 Task: Look for products in the category "Body Wash & Soap" from Attitude only.
Action: Mouse moved to (276, 157)
Screenshot: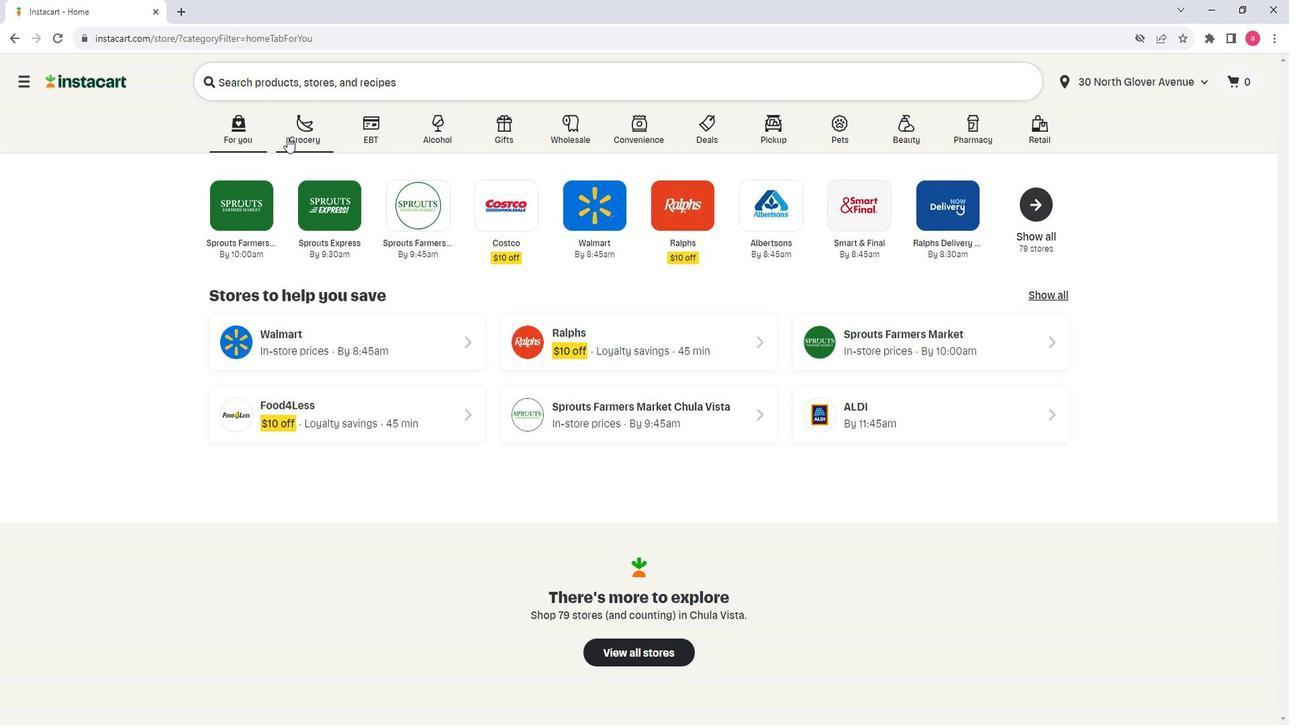 
Action: Mouse pressed left at (276, 157)
Screenshot: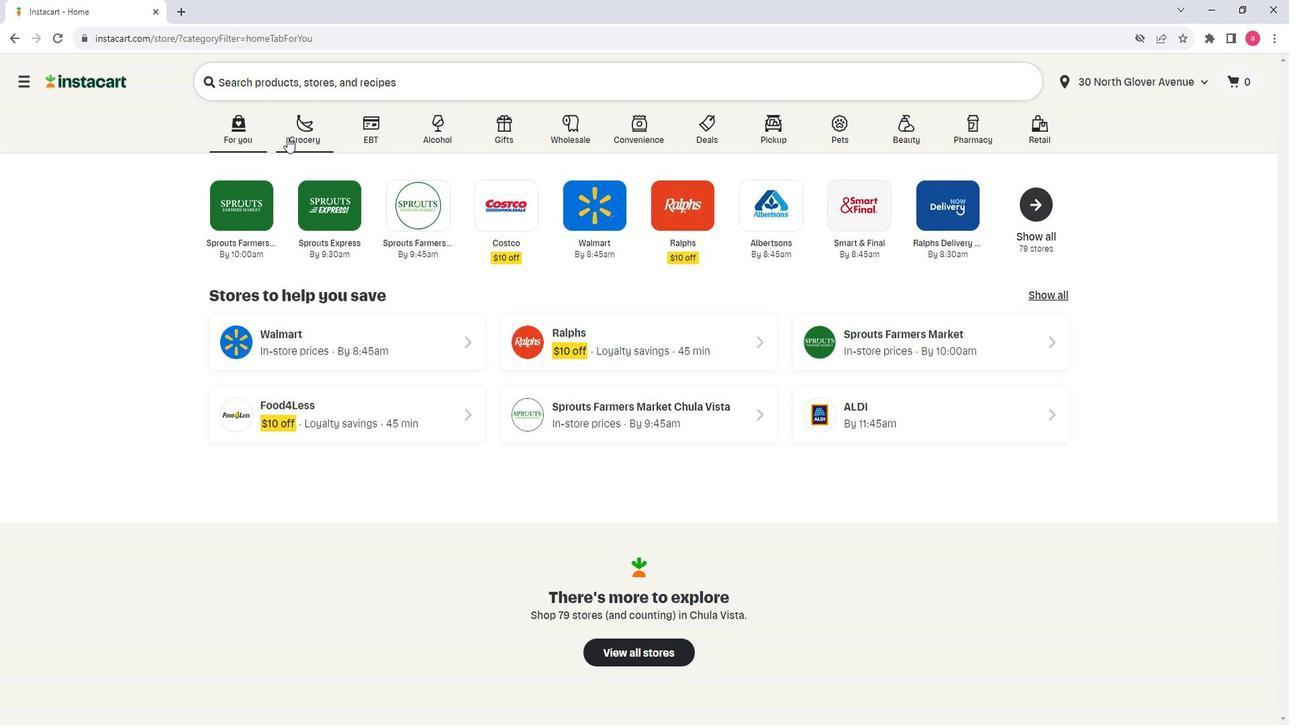 
Action: Mouse moved to (364, 401)
Screenshot: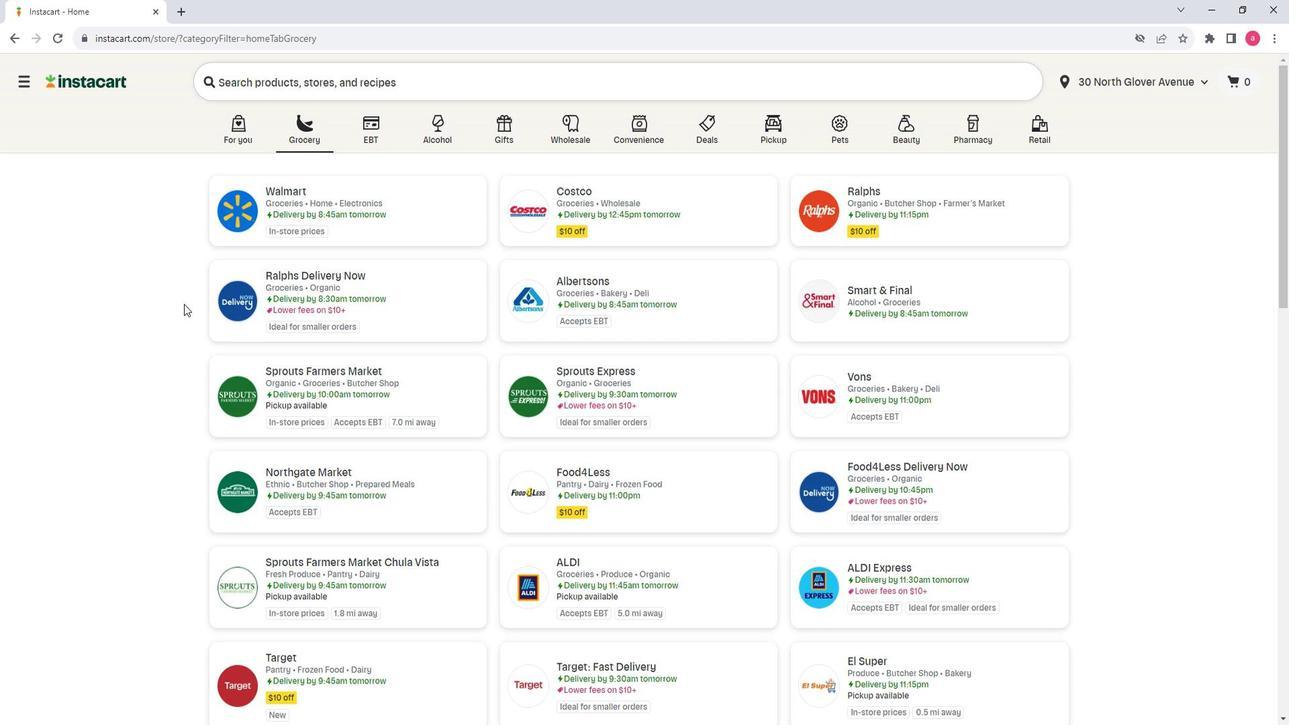 
Action: Mouse pressed left at (364, 401)
Screenshot: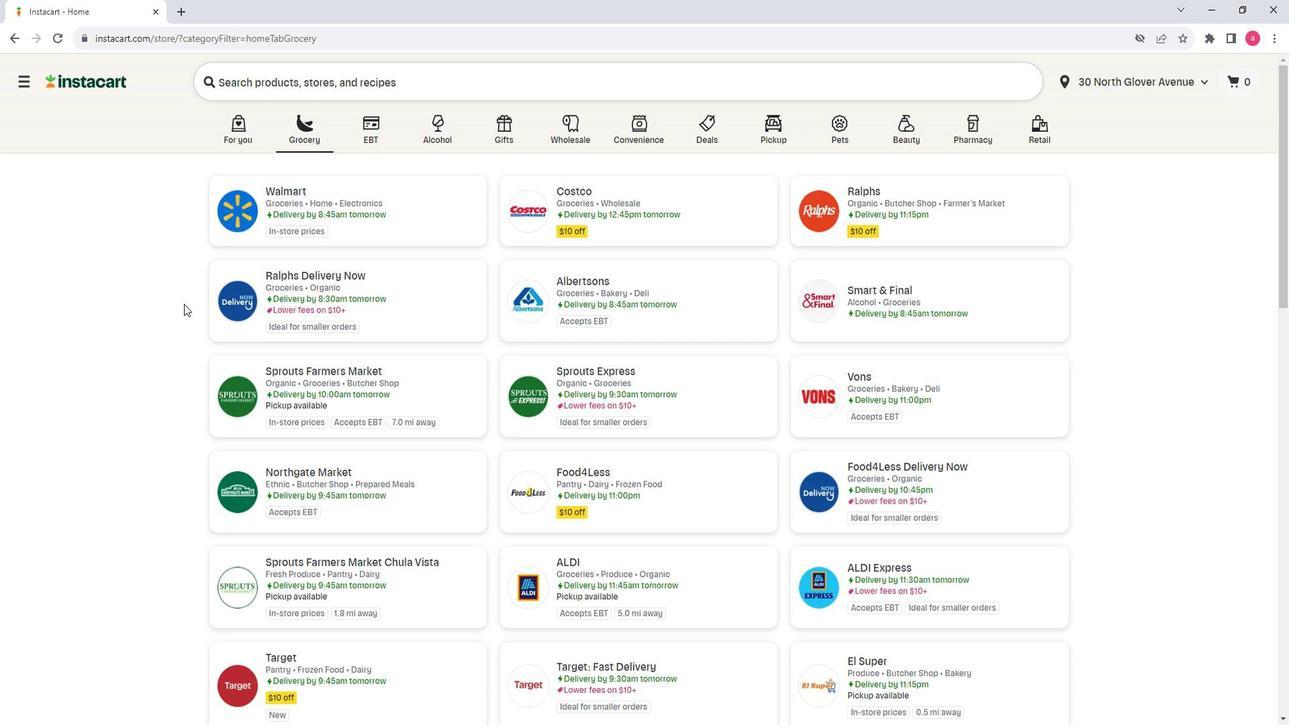 
Action: Mouse moved to (147, 433)
Screenshot: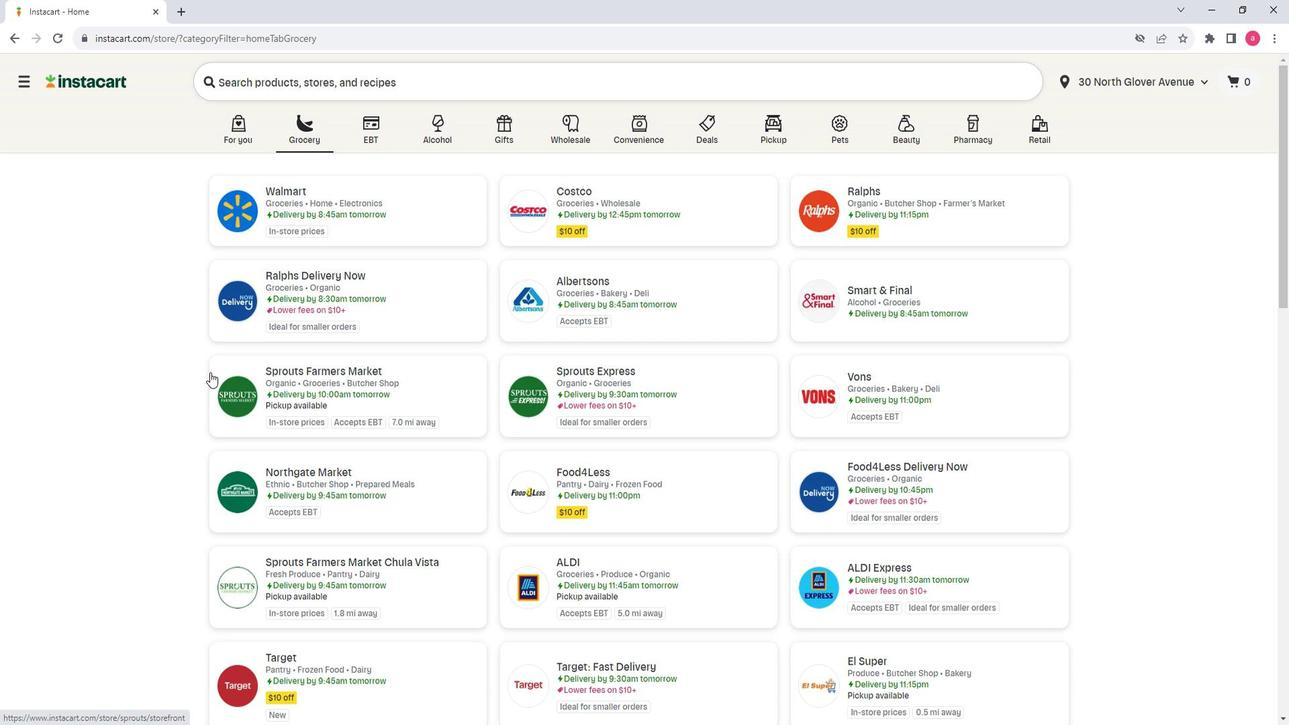 
Action: Mouse scrolled (147, 432) with delta (0, 0)
Screenshot: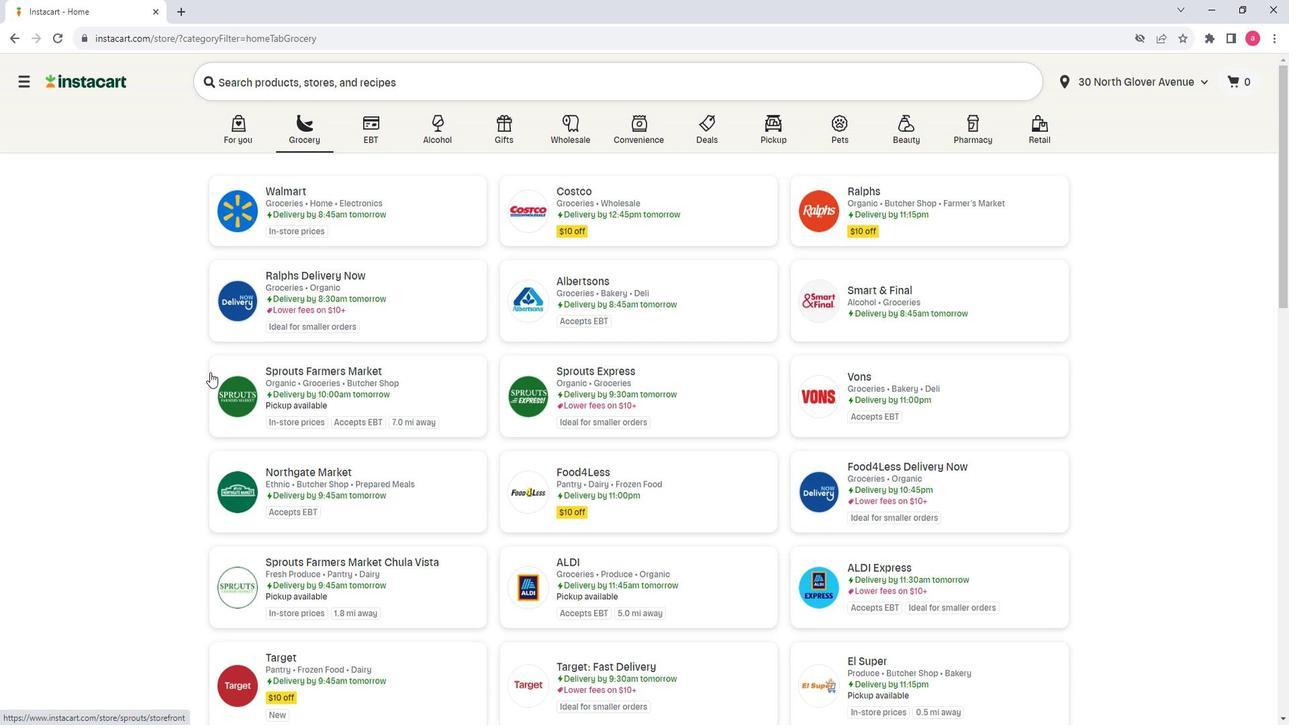 
Action: Mouse moved to (147, 433)
Screenshot: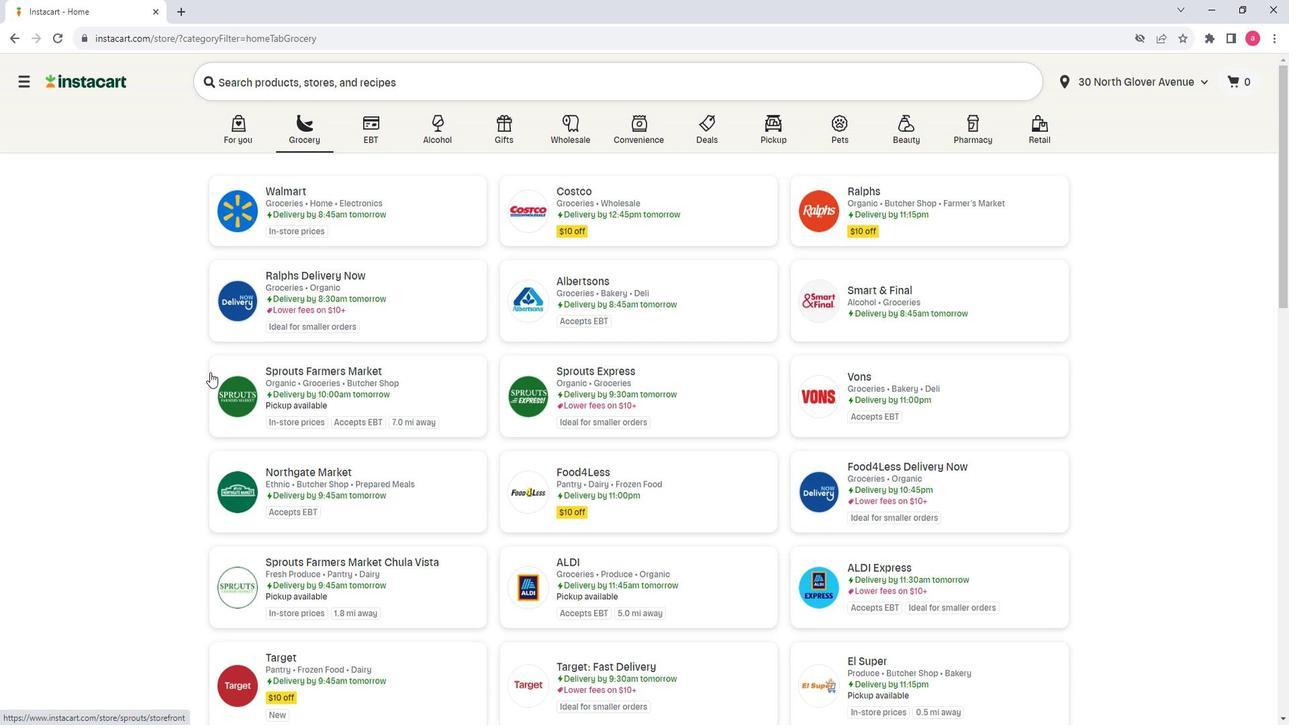 
Action: Mouse scrolled (147, 433) with delta (0, 0)
Screenshot: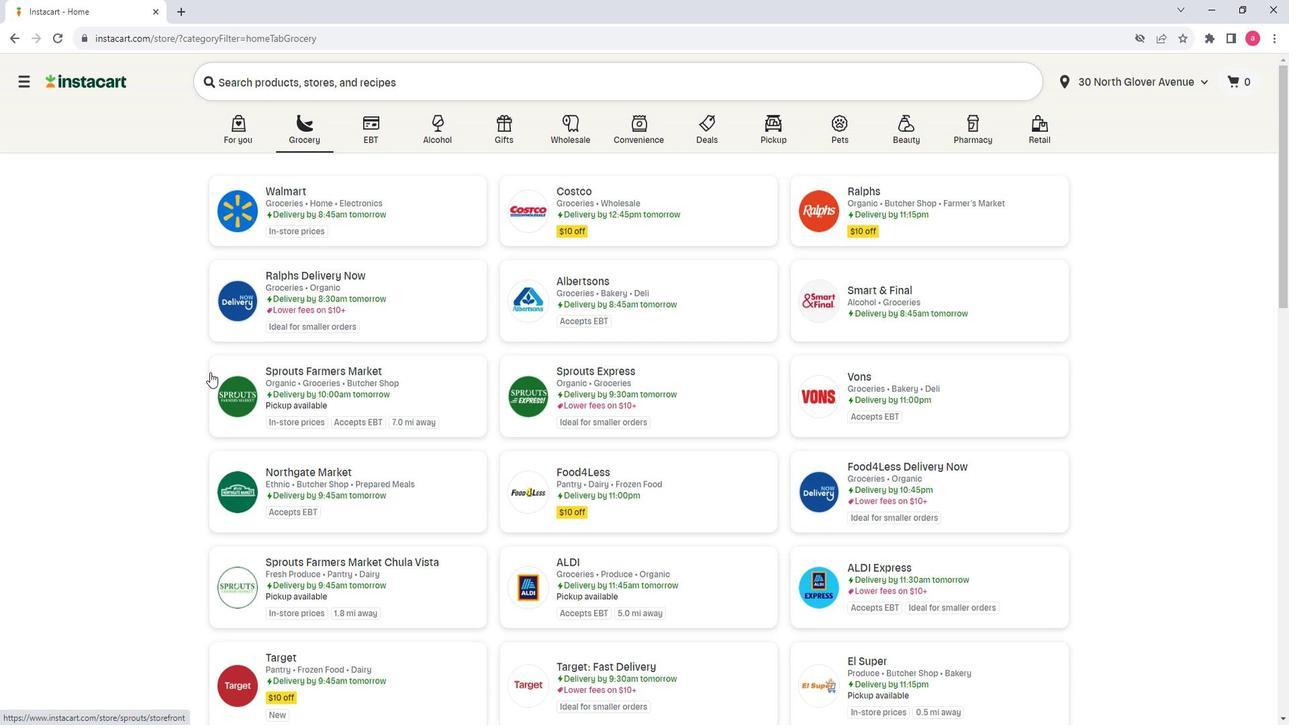 
Action: Mouse moved to (147, 435)
Screenshot: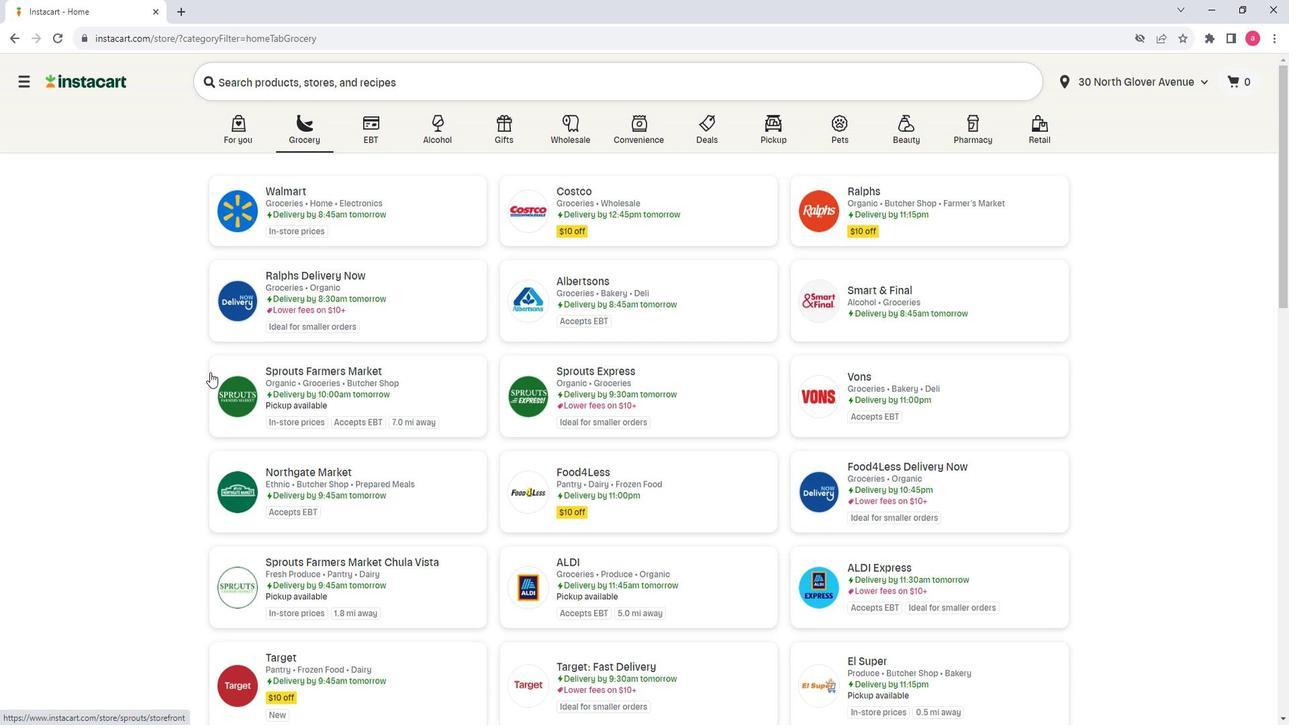 
Action: Mouse scrolled (147, 434) with delta (0, 0)
Screenshot: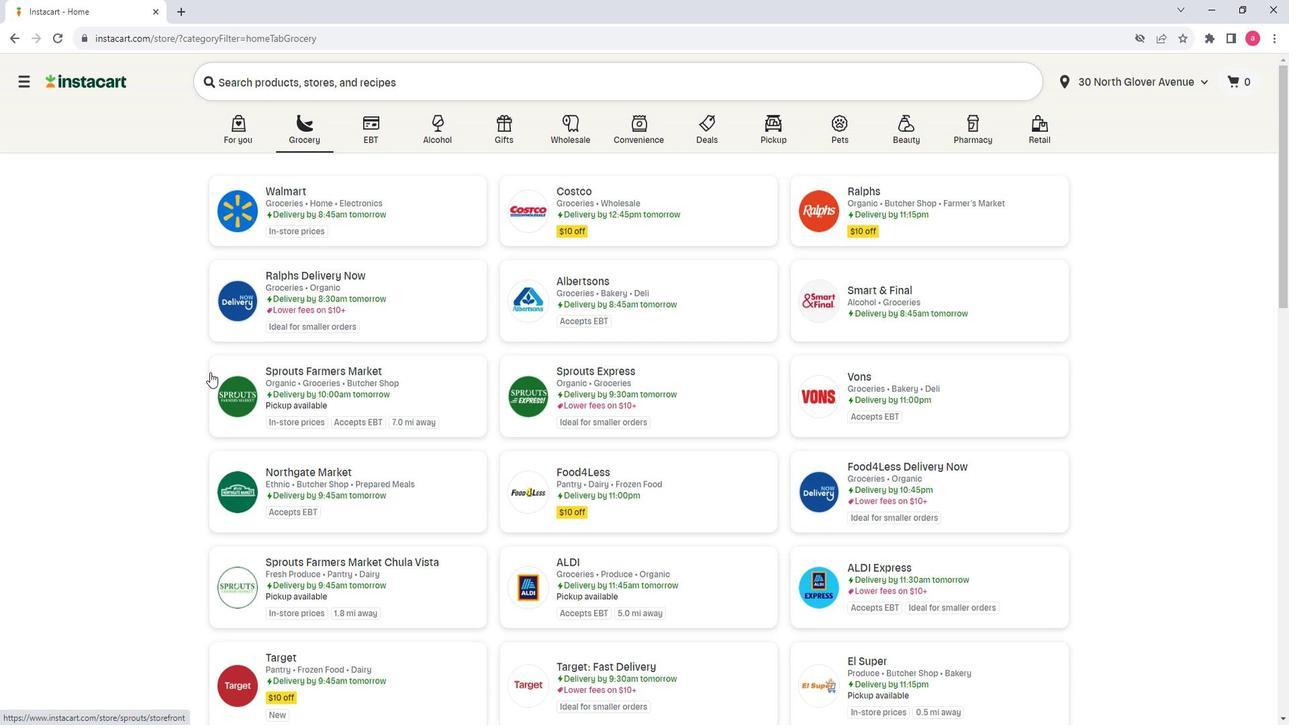 
Action: Mouse moved to (147, 435)
Screenshot: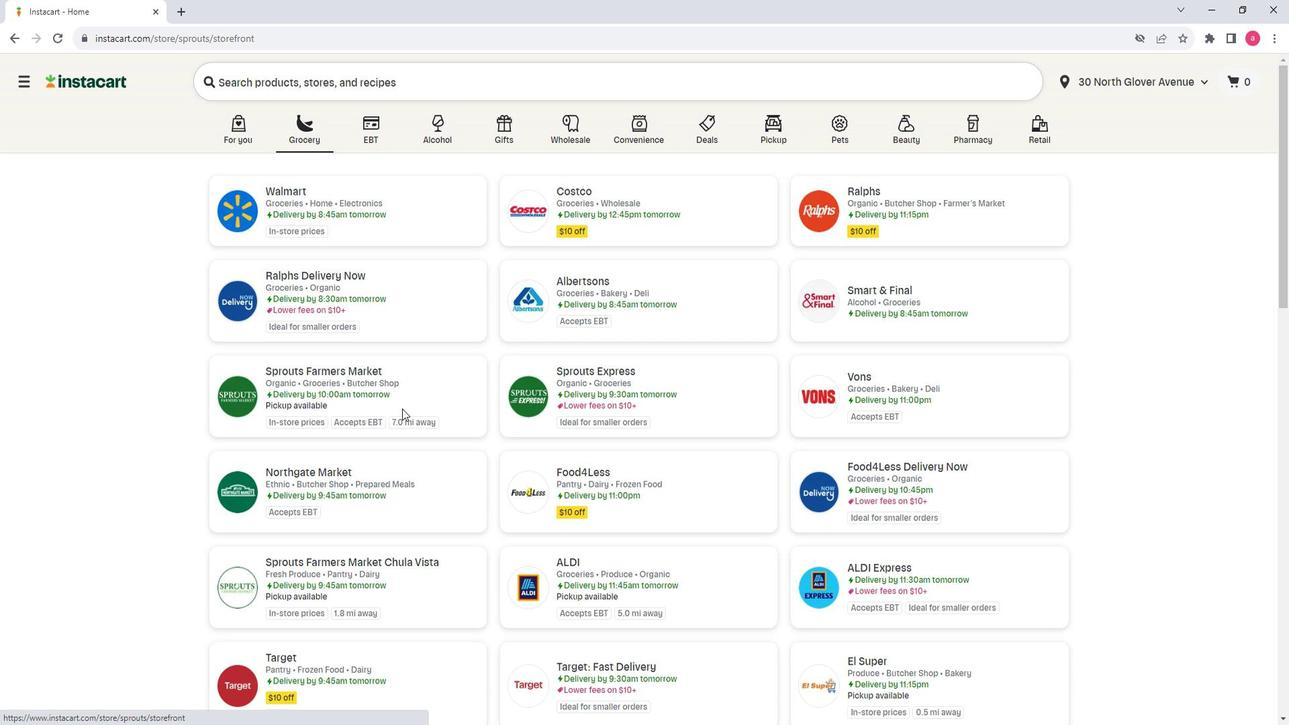 
Action: Mouse scrolled (147, 434) with delta (0, 0)
Screenshot: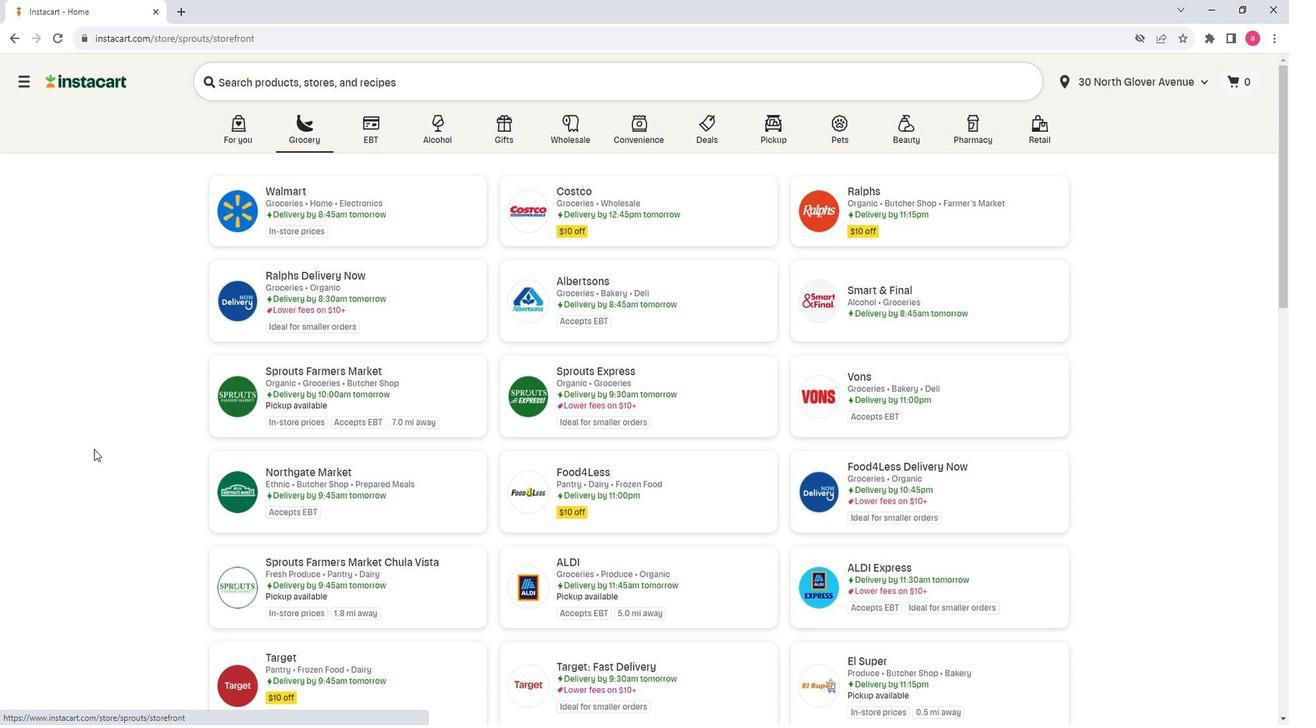 
Action: Mouse moved to (121, 507)
Screenshot: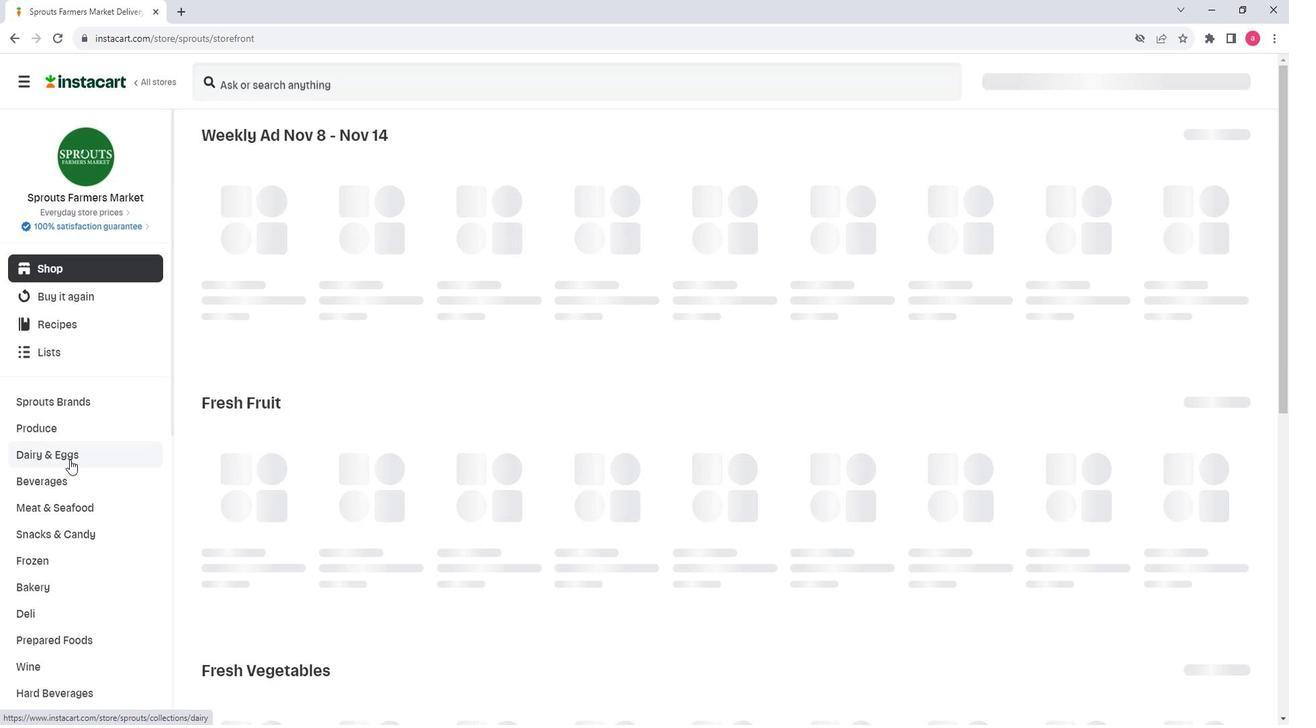 
Action: Mouse scrolled (121, 507) with delta (0, 0)
Screenshot: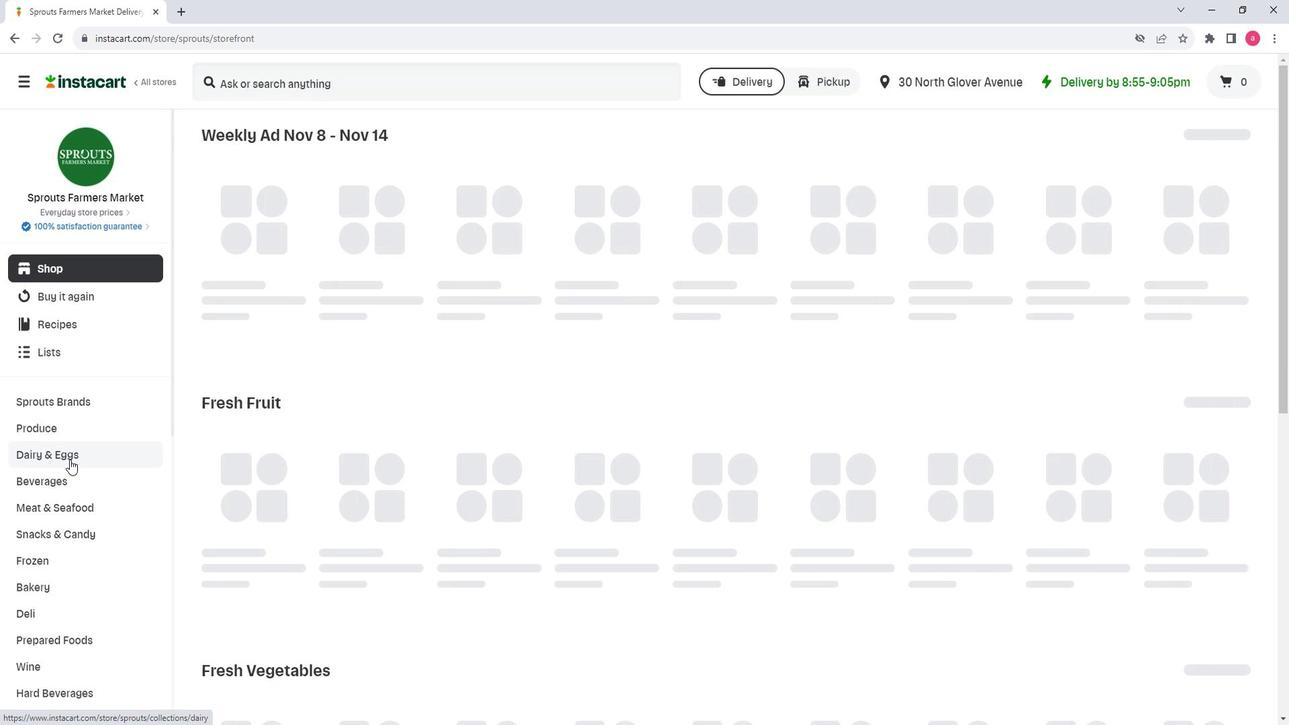 
Action: Mouse moved to (269, 155)
Screenshot: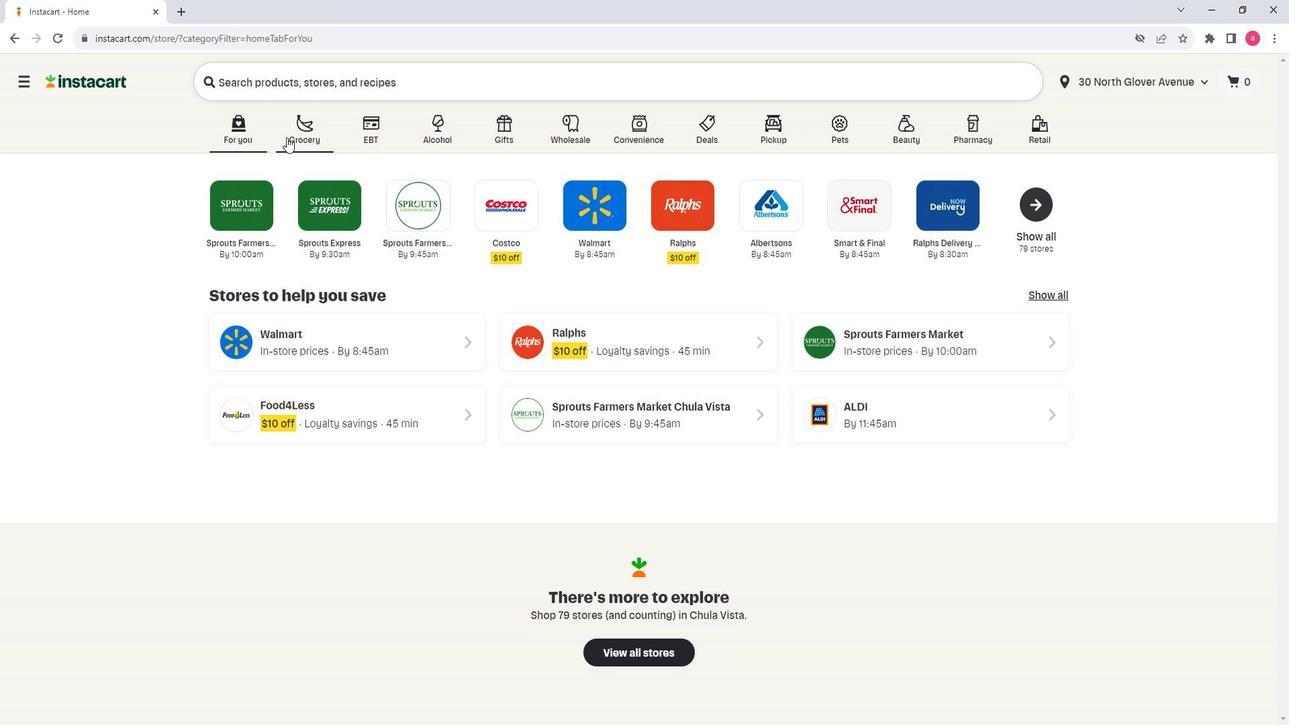 
Action: Mouse pressed left at (269, 155)
Screenshot: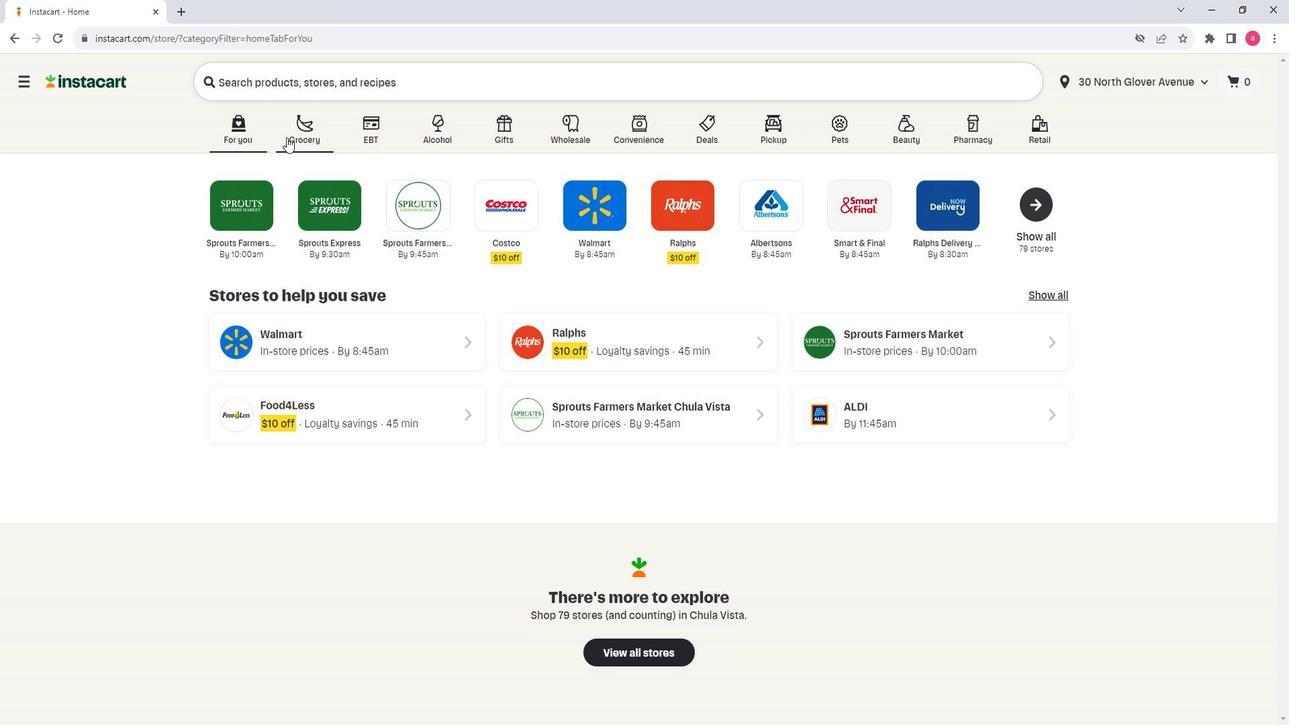 
Action: Mouse moved to (364, 414)
Screenshot: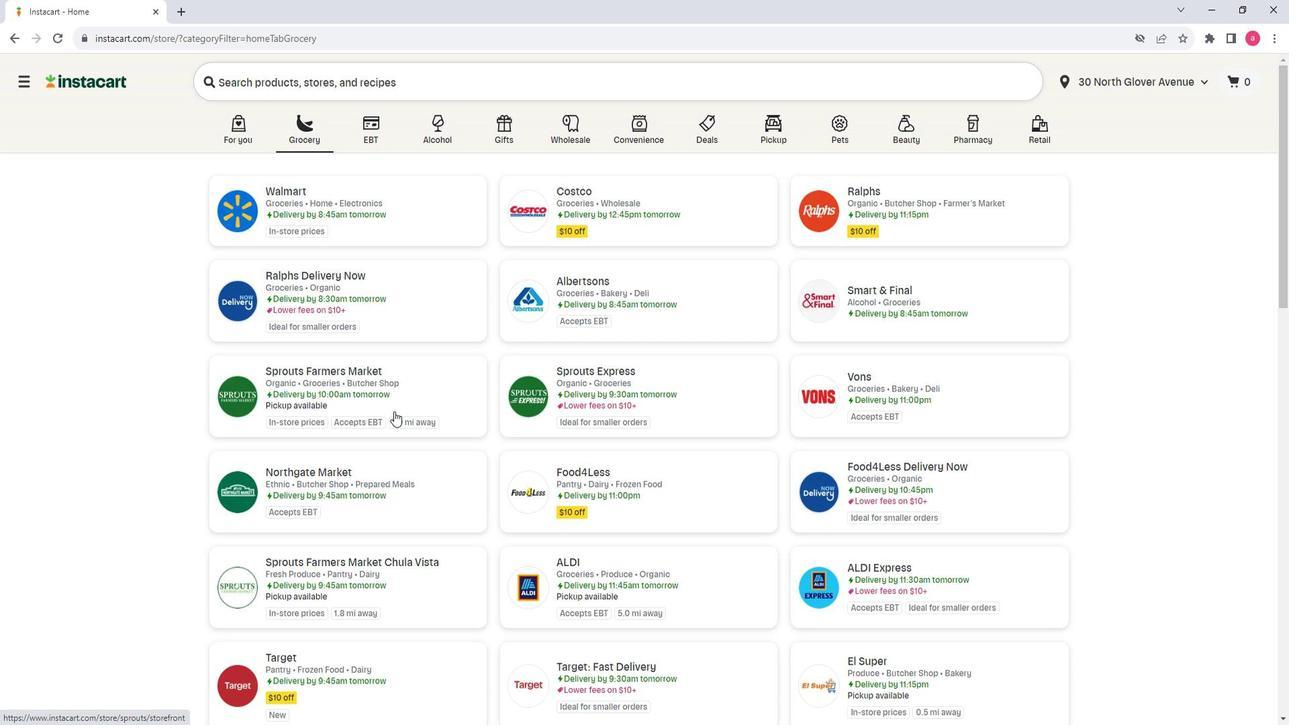 
Action: Mouse pressed left at (364, 414)
Screenshot: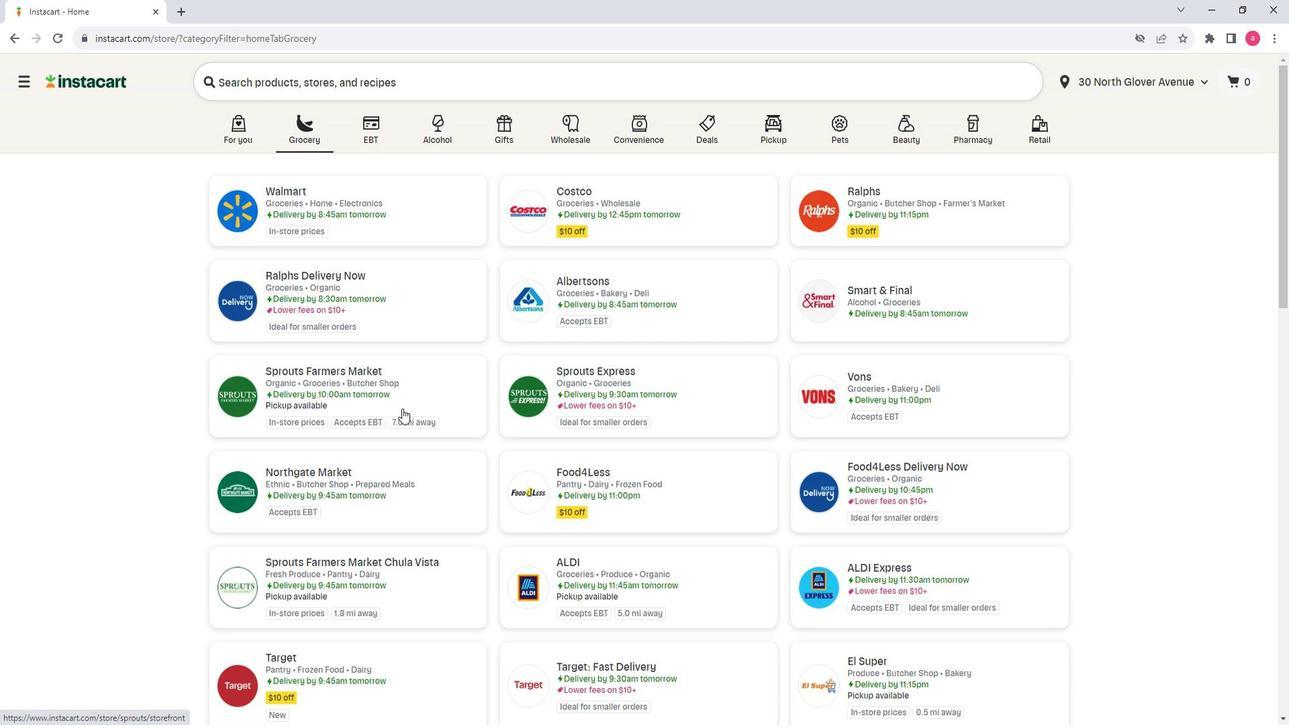 
Action: Mouse moved to (124, 546)
Screenshot: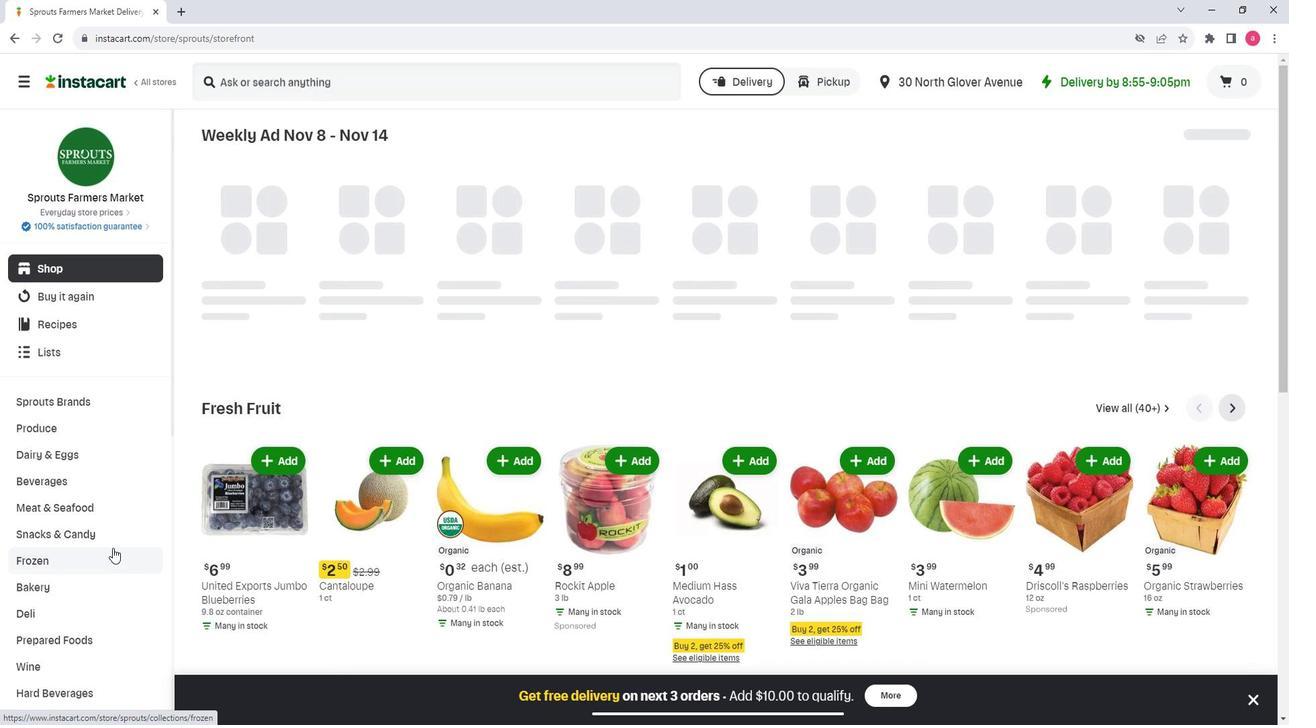 
Action: Mouse scrolled (124, 546) with delta (0, 0)
Screenshot: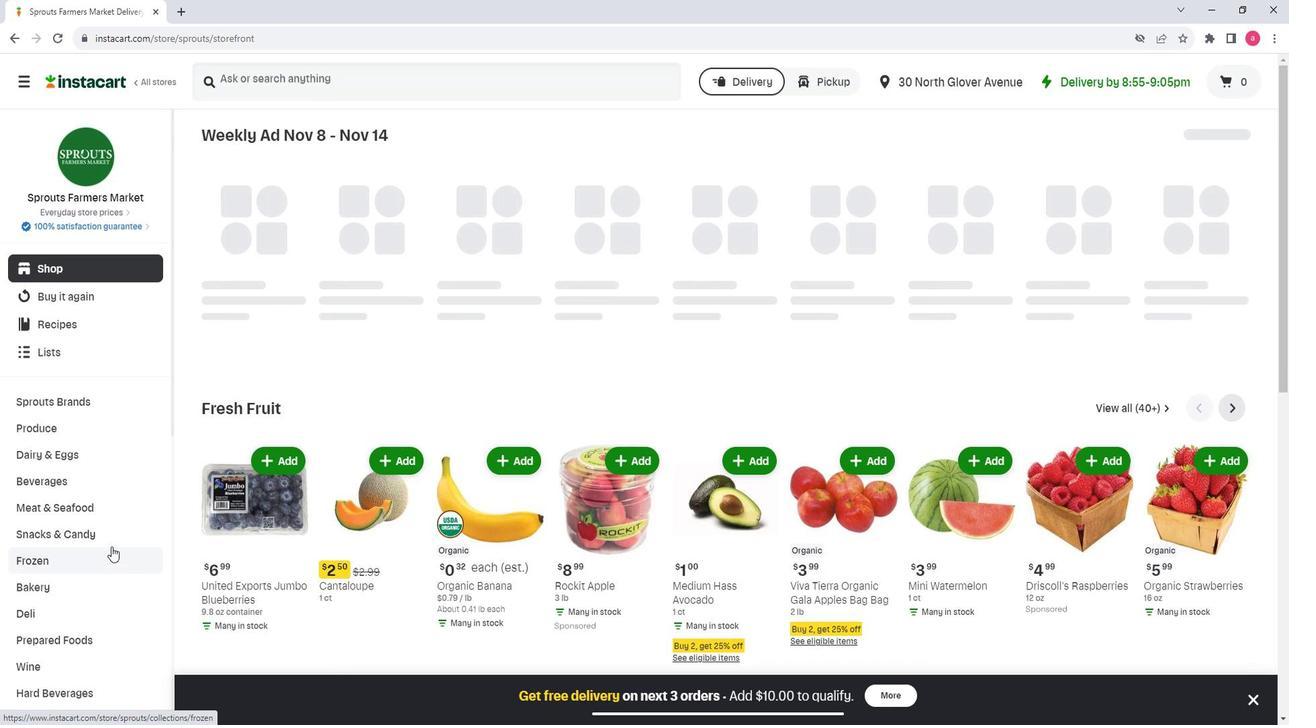 
Action: Mouse scrolled (124, 546) with delta (0, 0)
Screenshot: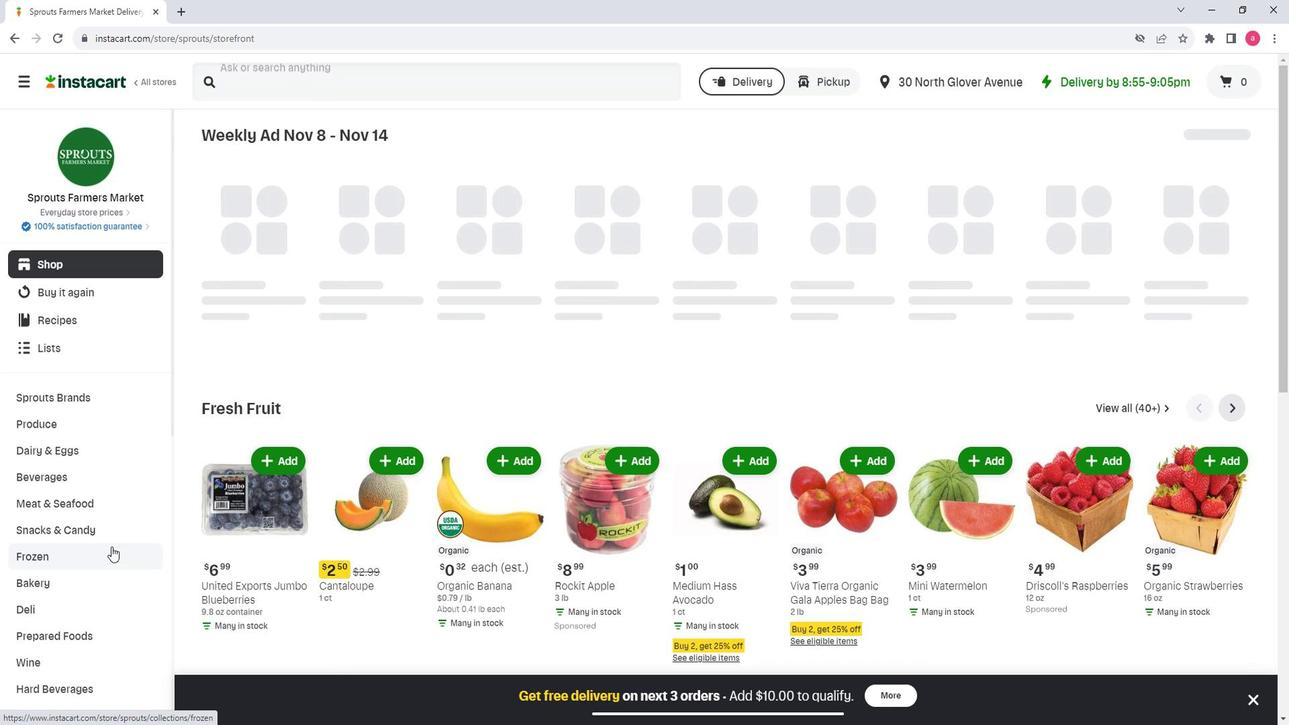 
Action: Mouse scrolled (124, 546) with delta (0, 0)
Screenshot: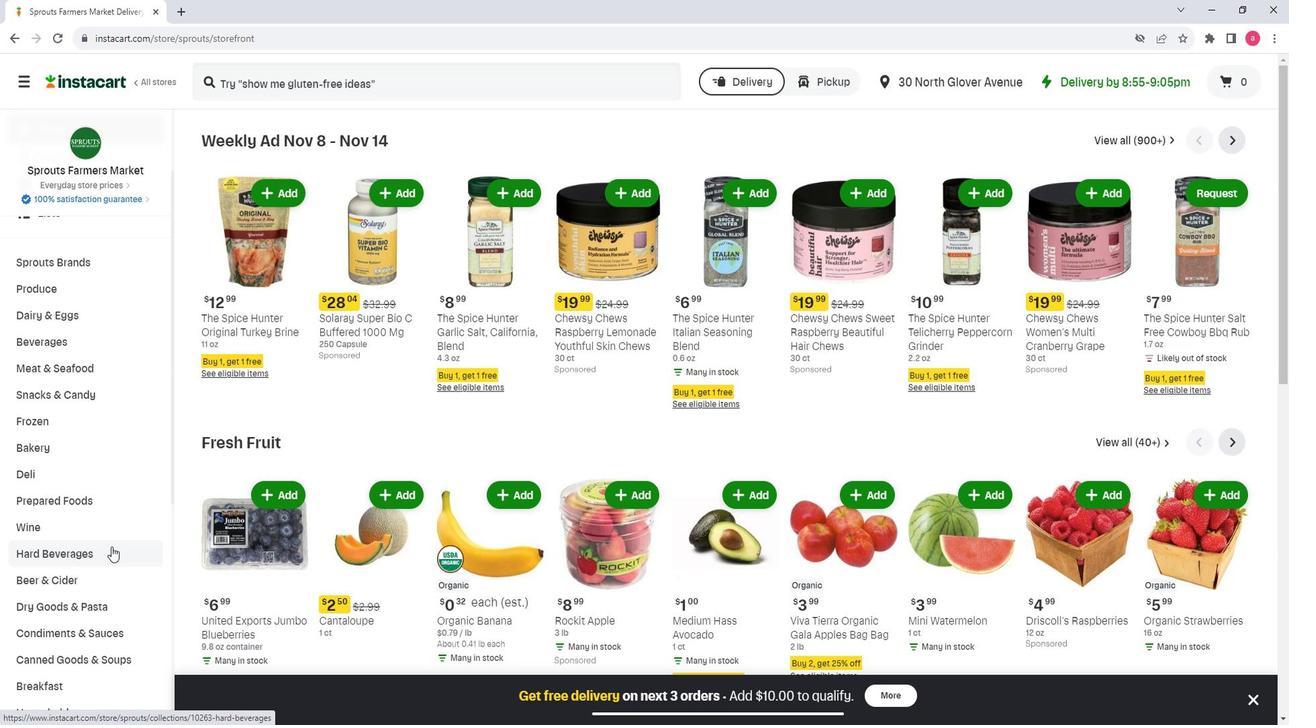 
Action: Mouse scrolled (124, 546) with delta (0, 0)
Screenshot: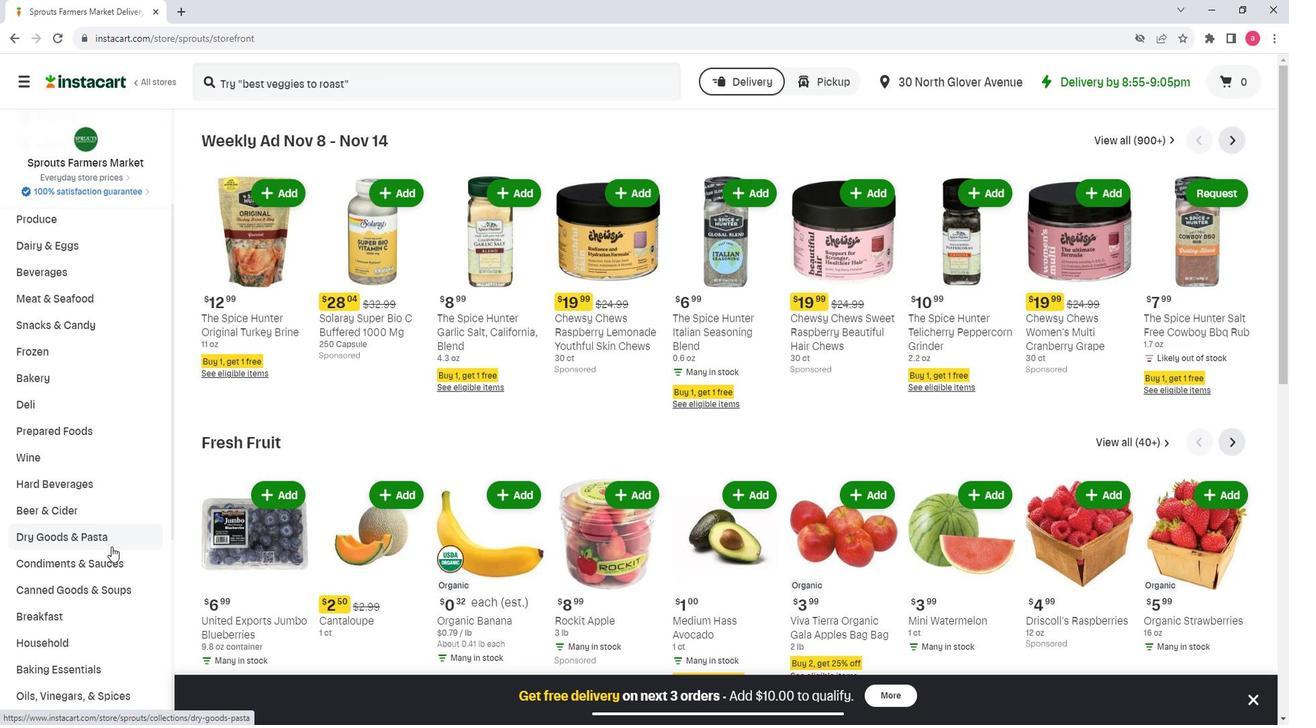 
Action: Mouse moved to (105, 593)
Screenshot: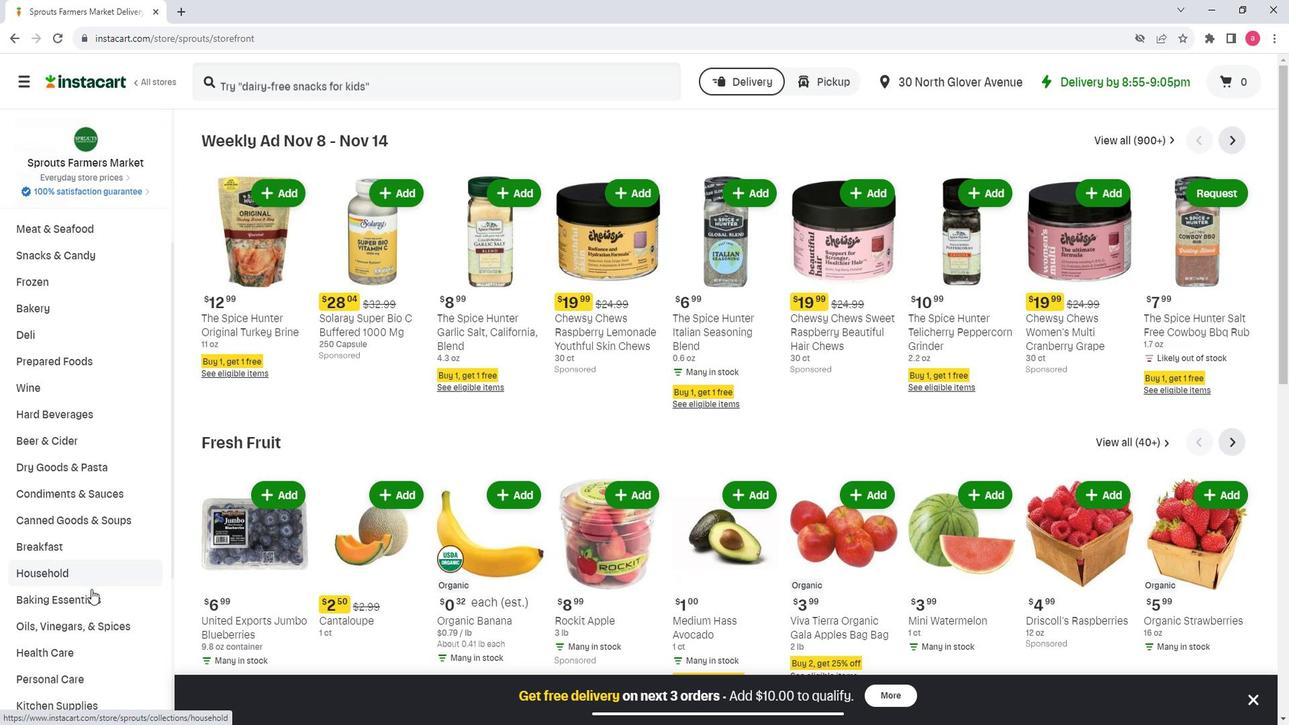 
Action: Mouse scrolled (105, 592) with delta (0, 0)
Screenshot: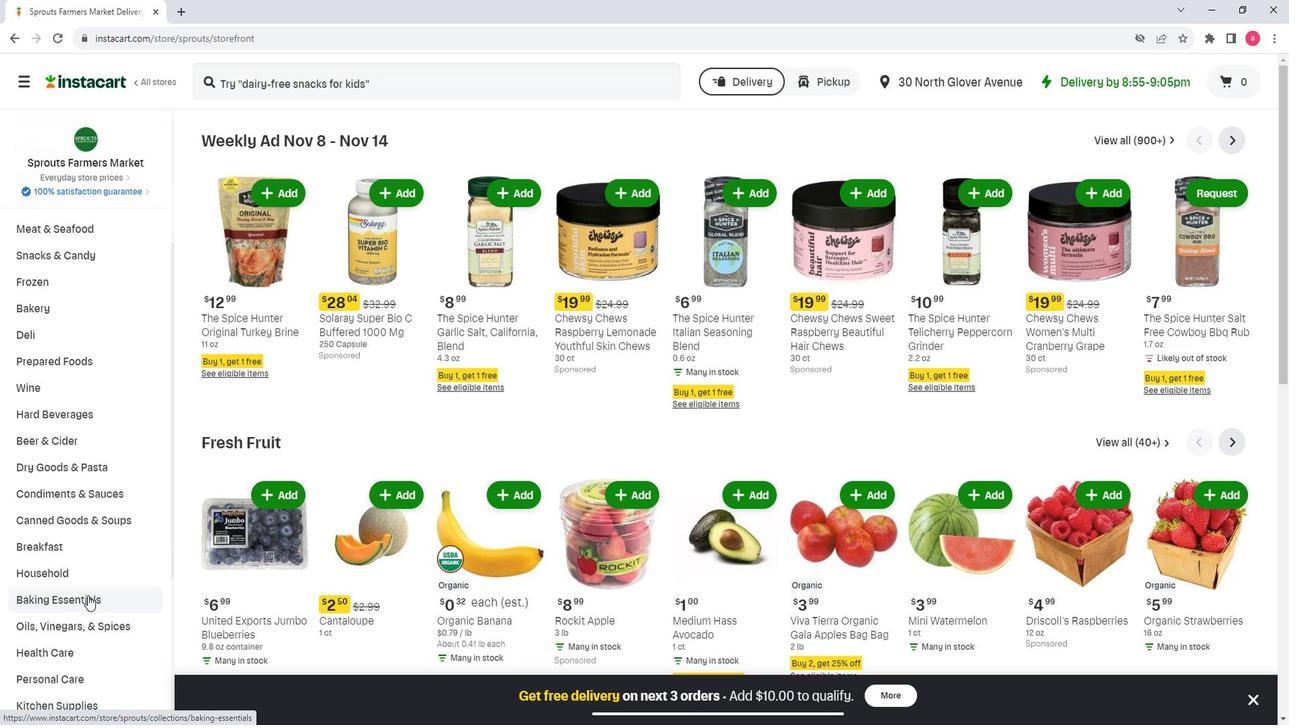
Action: Mouse moved to (114, 605)
Screenshot: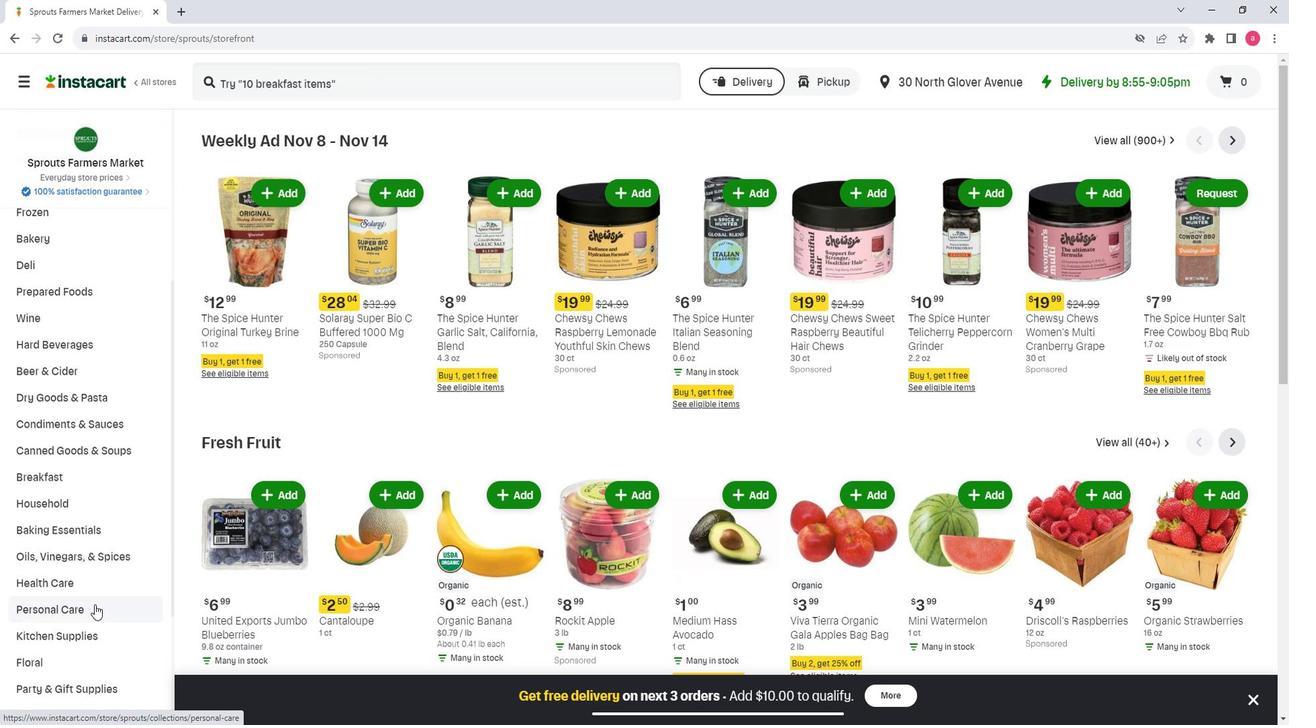 
Action: Mouse pressed left at (114, 605)
Screenshot: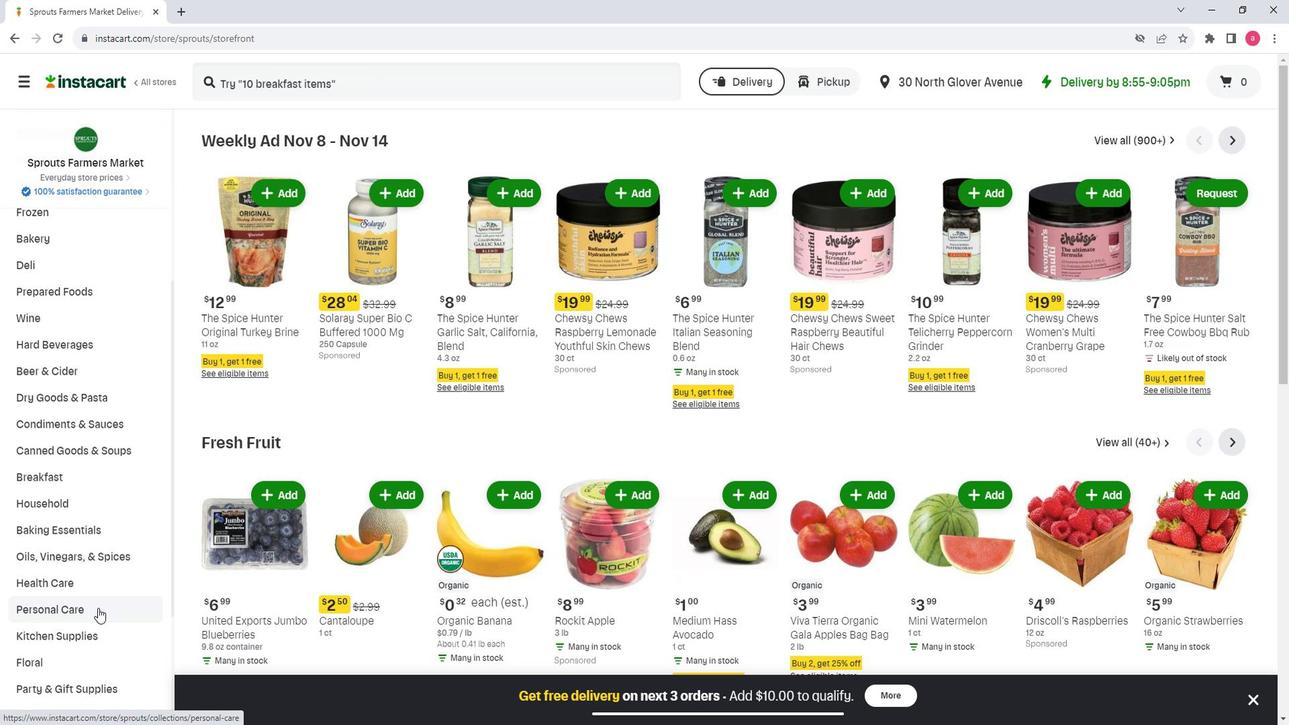 
Action: Mouse moved to (287, 196)
Screenshot: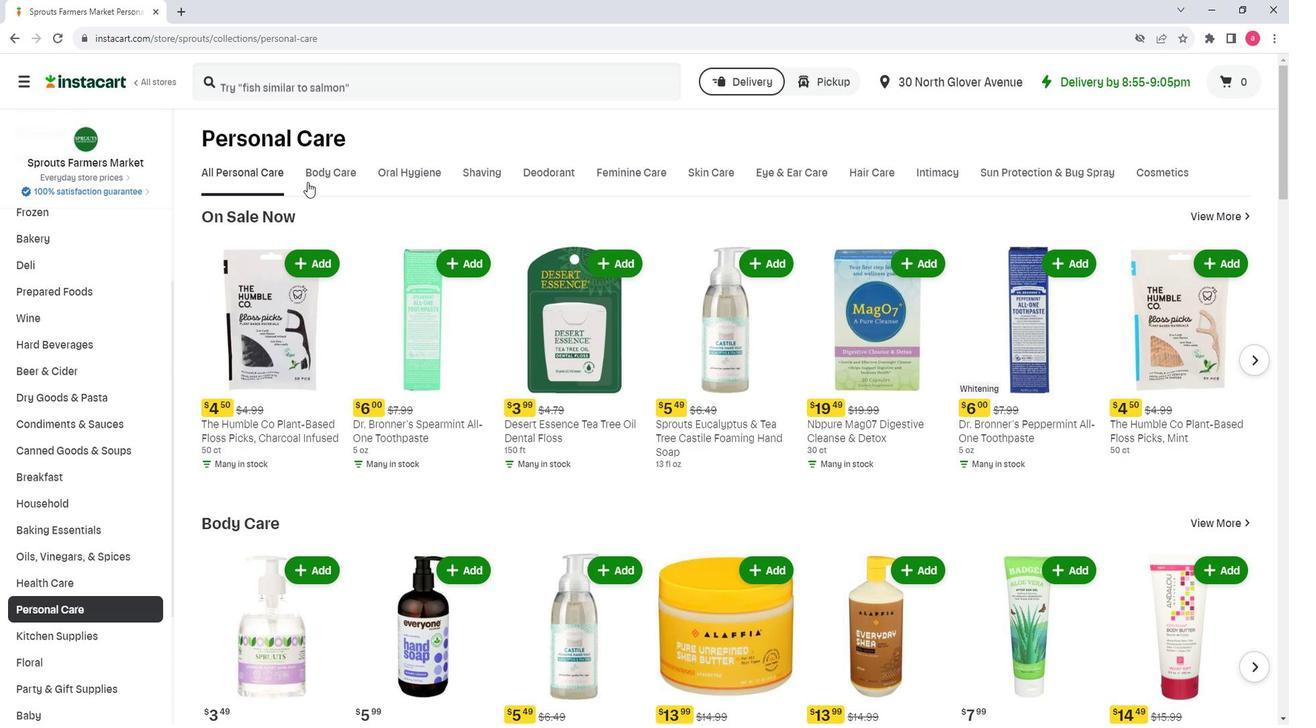 
Action: Mouse pressed left at (287, 196)
Screenshot: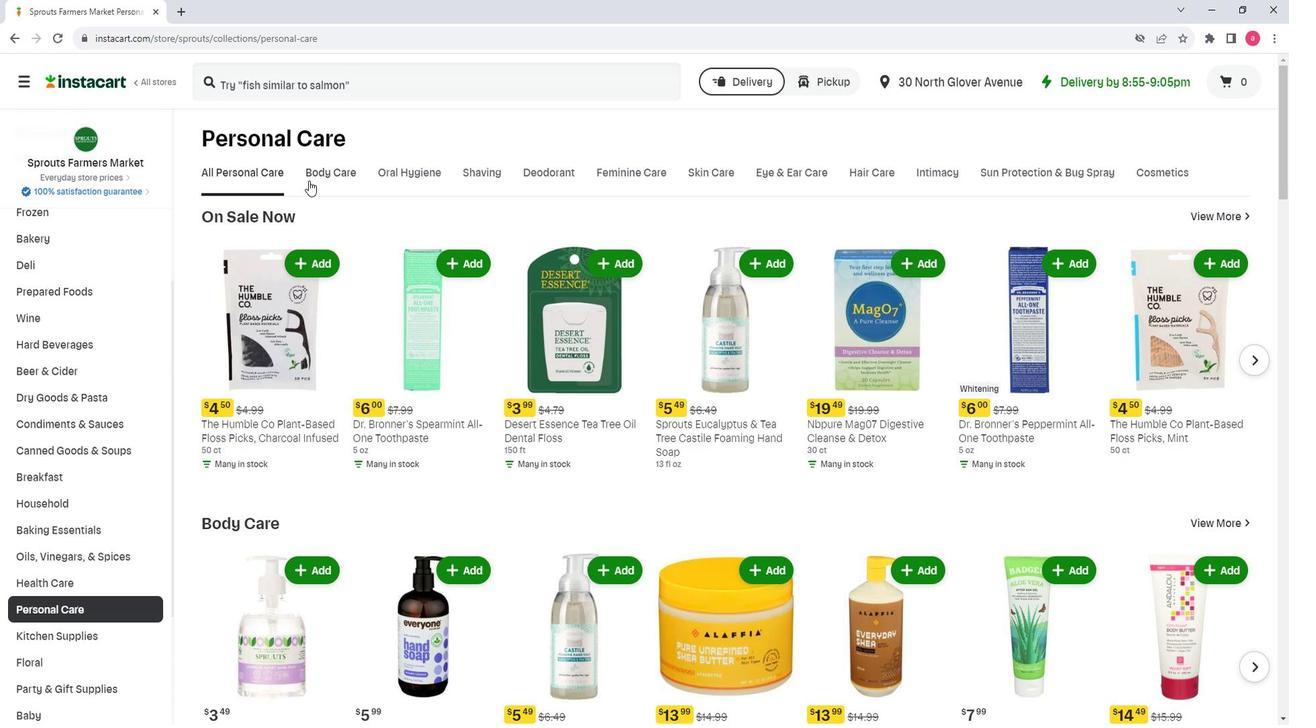 
Action: Mouse moved to (292, 251)
Screenshot: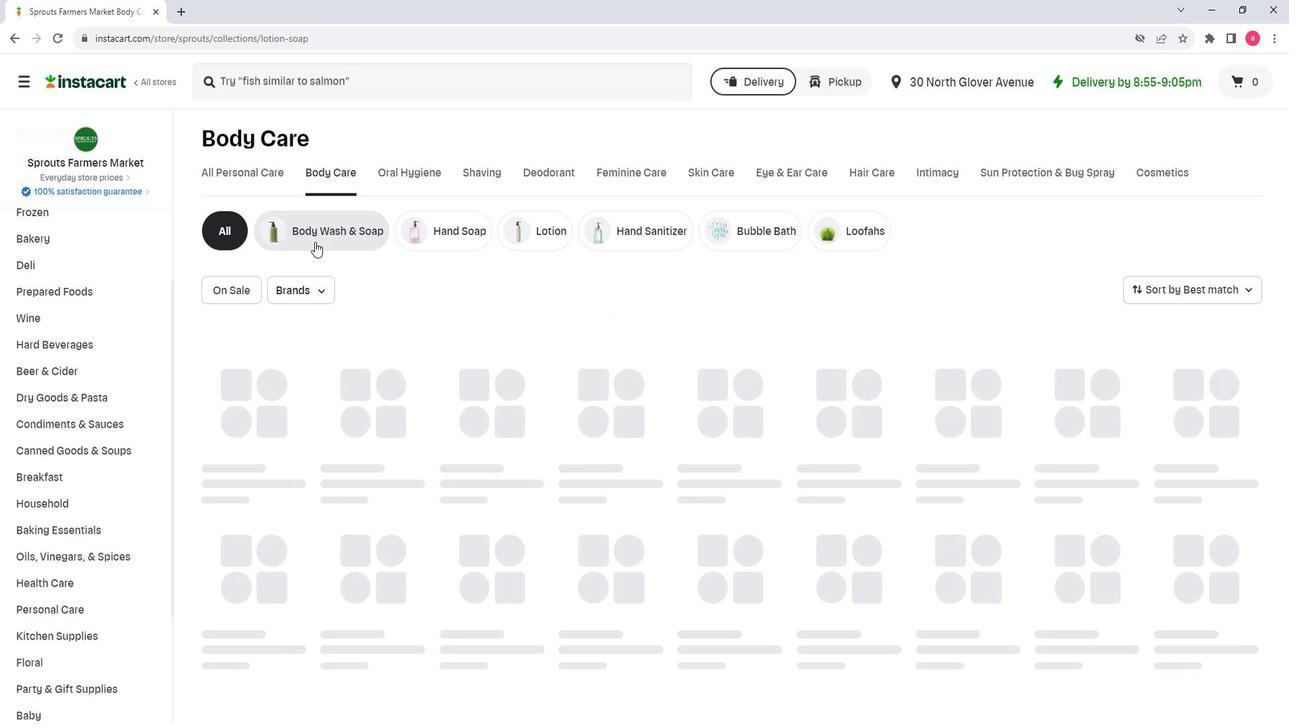 
Action: Mouse pressed left at (292, 251)
Screenshot: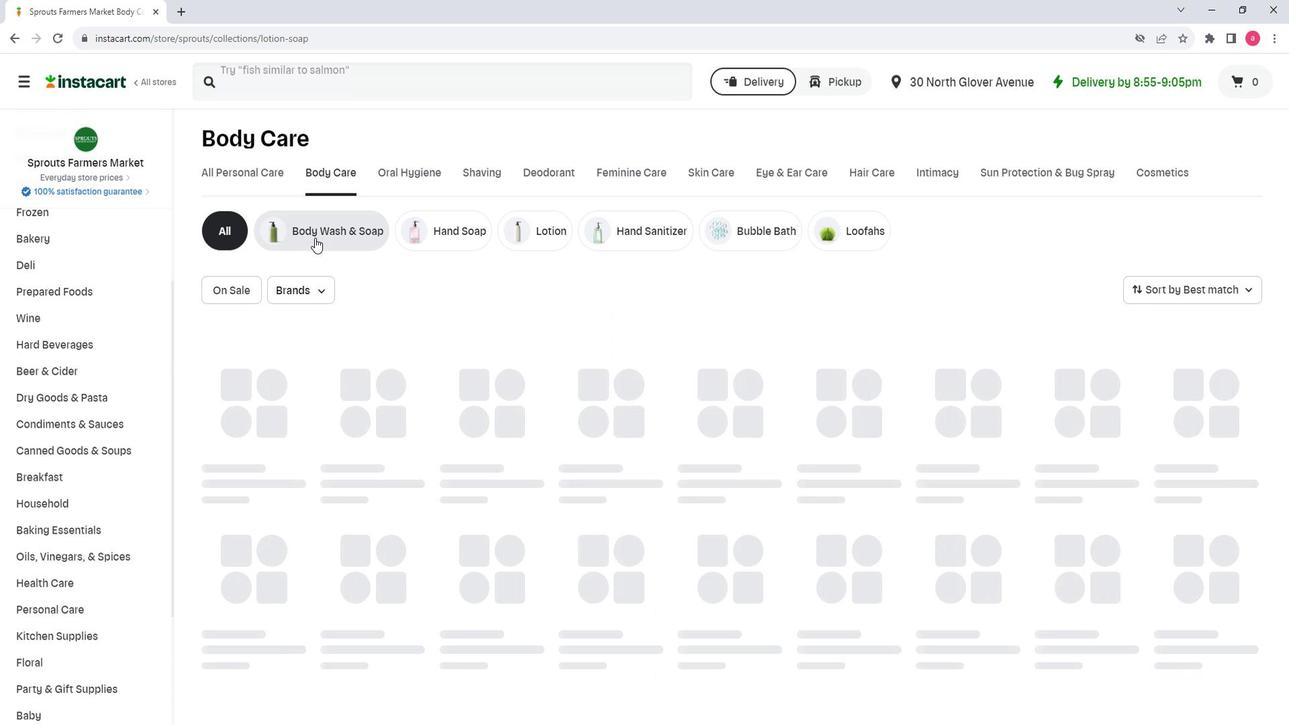 
Action: Mouse moved to (294, 309)
Screenshot: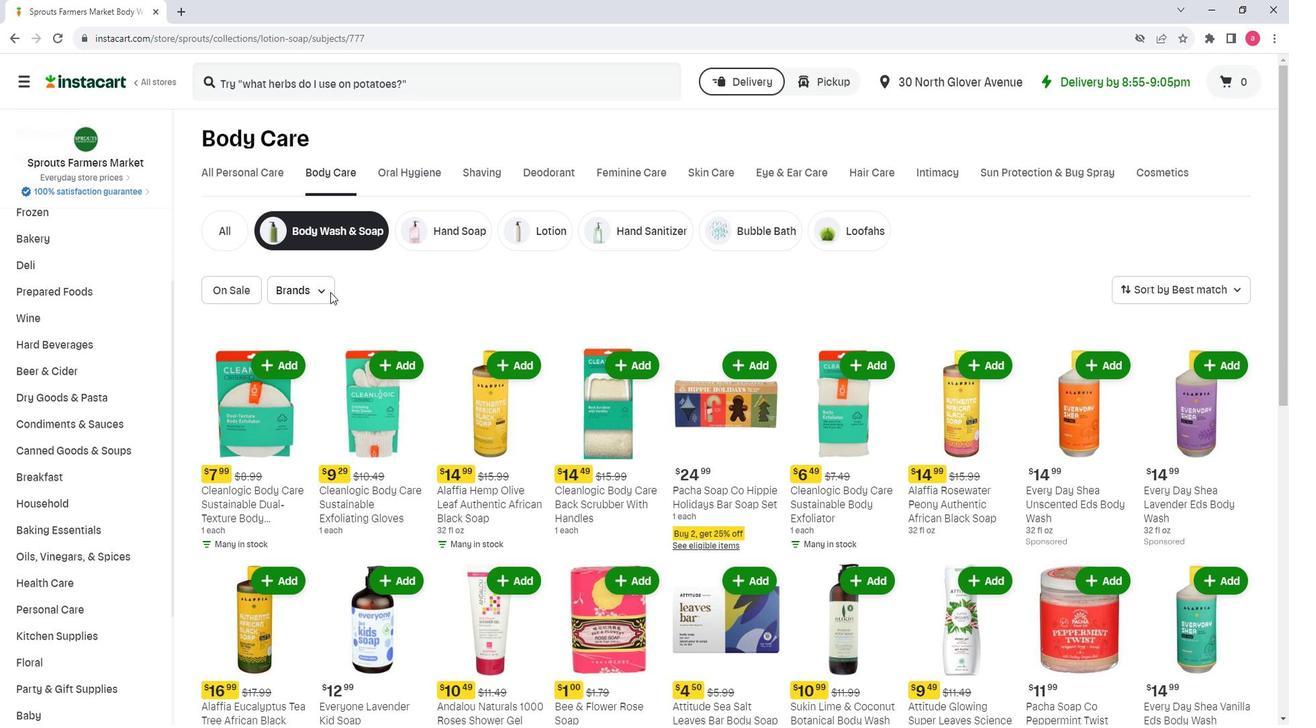 
Action: Mouse pressed left at (294, 309)
Screenshot: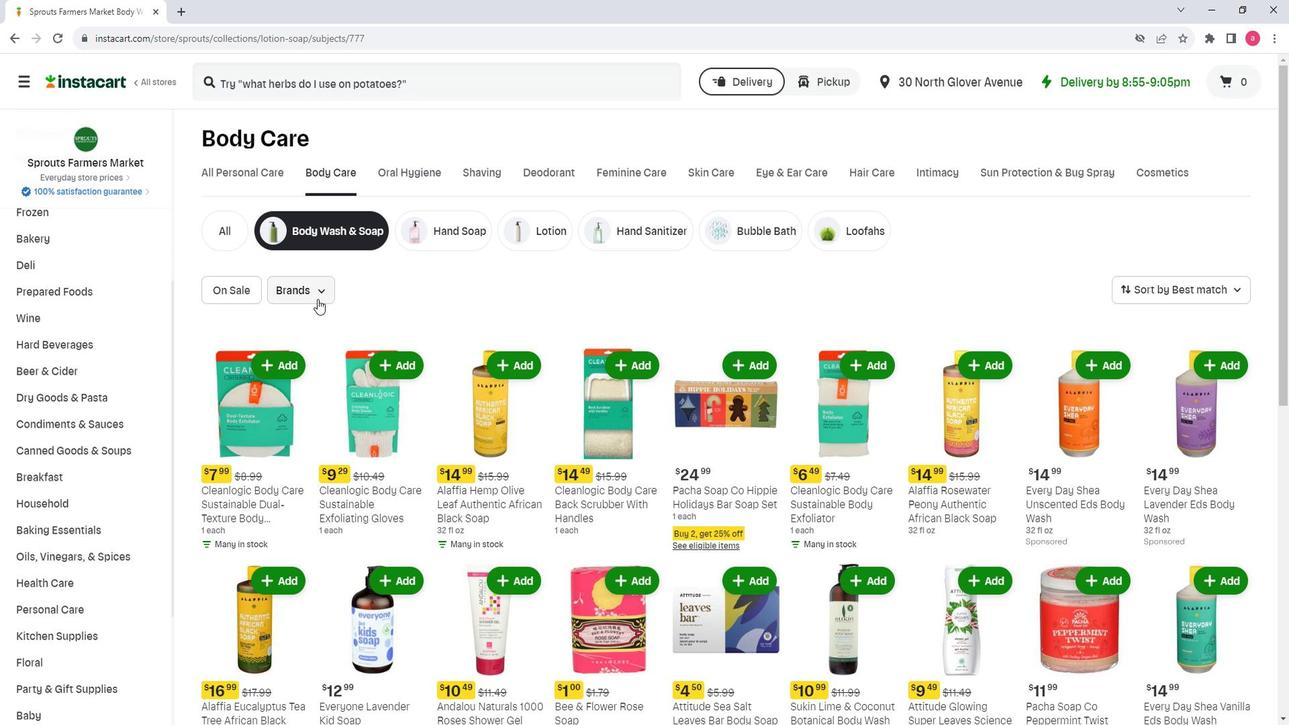 
Action: Mouse moved to (325, 442)
Screenshot: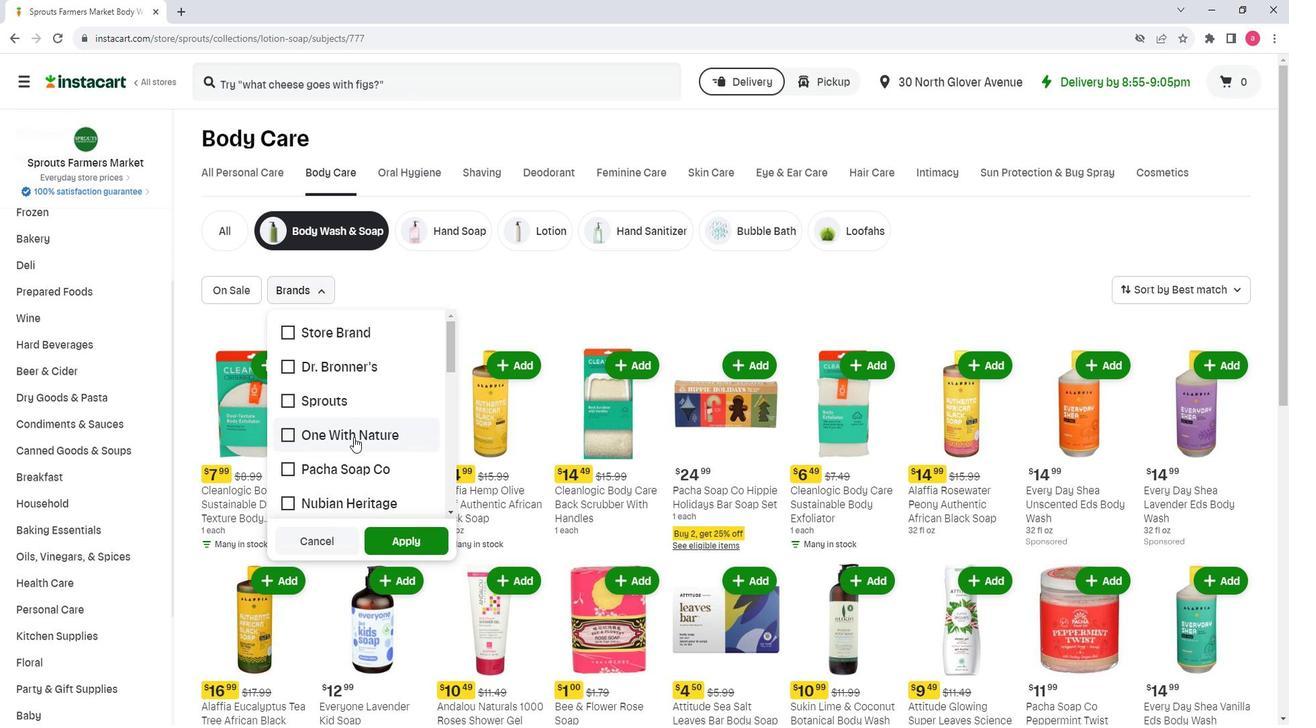 
Action: Mouse scrolled (325, 441) with delta (0, 0)
Screenshot: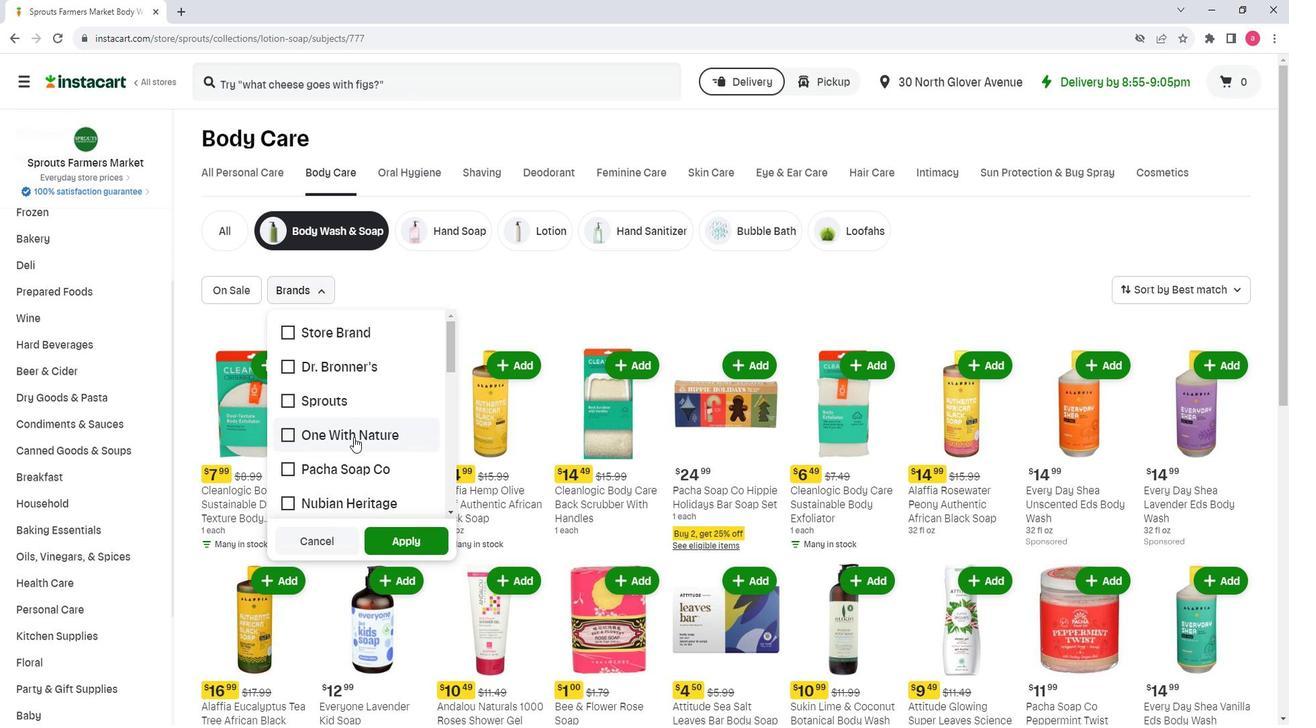 
Action: Mouse scrolled (325, 441) with delta (0, 0)
Screenshot: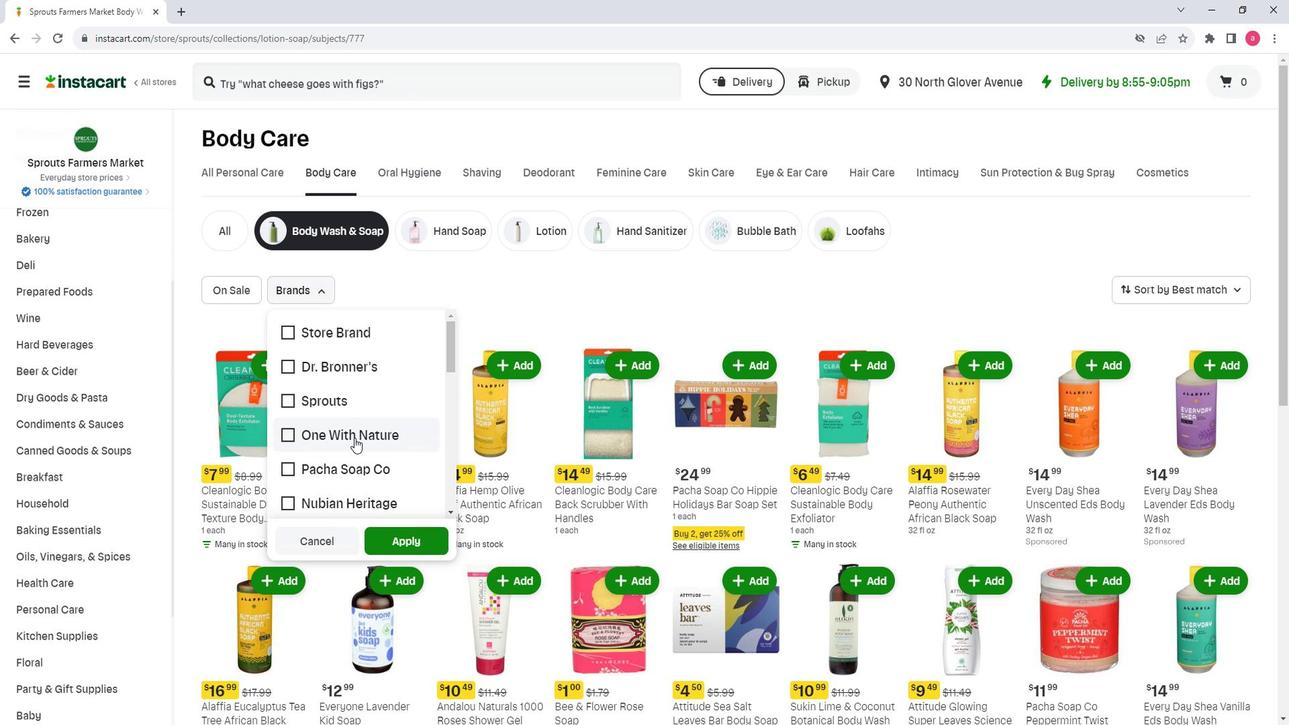 
Action: Mouse moved to (320, 456)
Screenshot: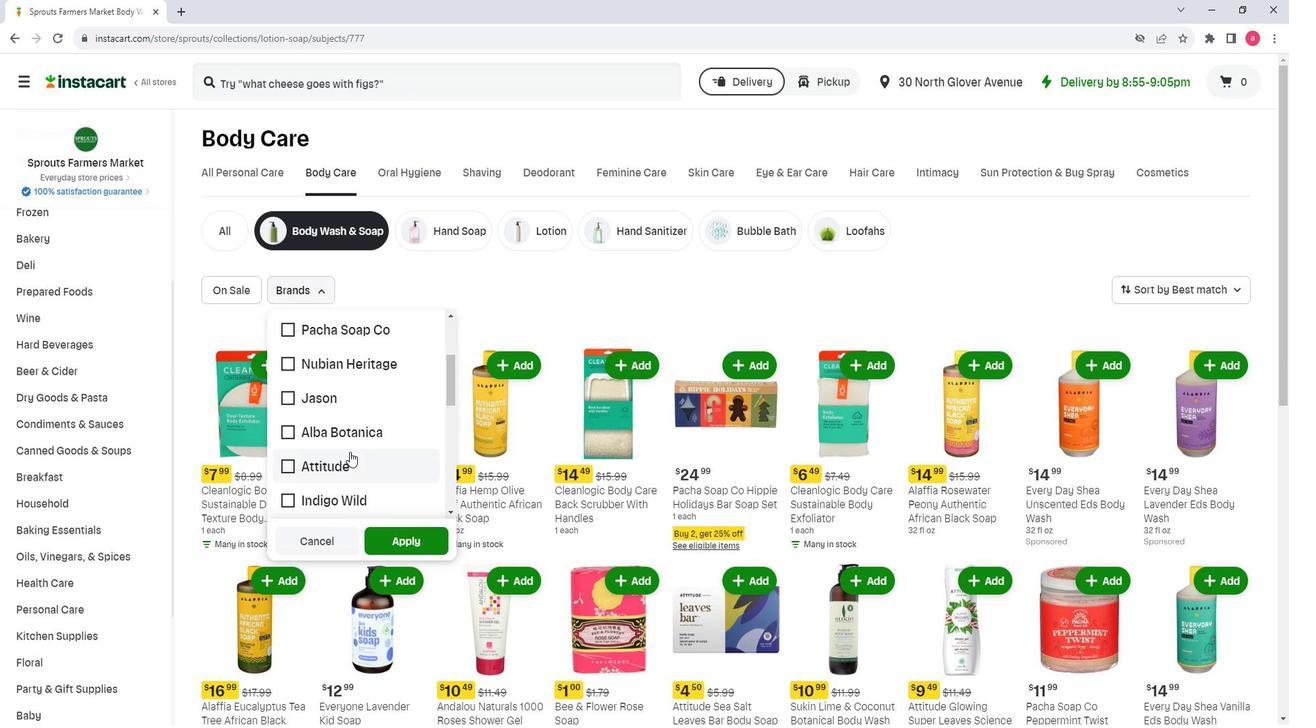 
Action: Mouse pressed left at (320, 456)
Screenshot: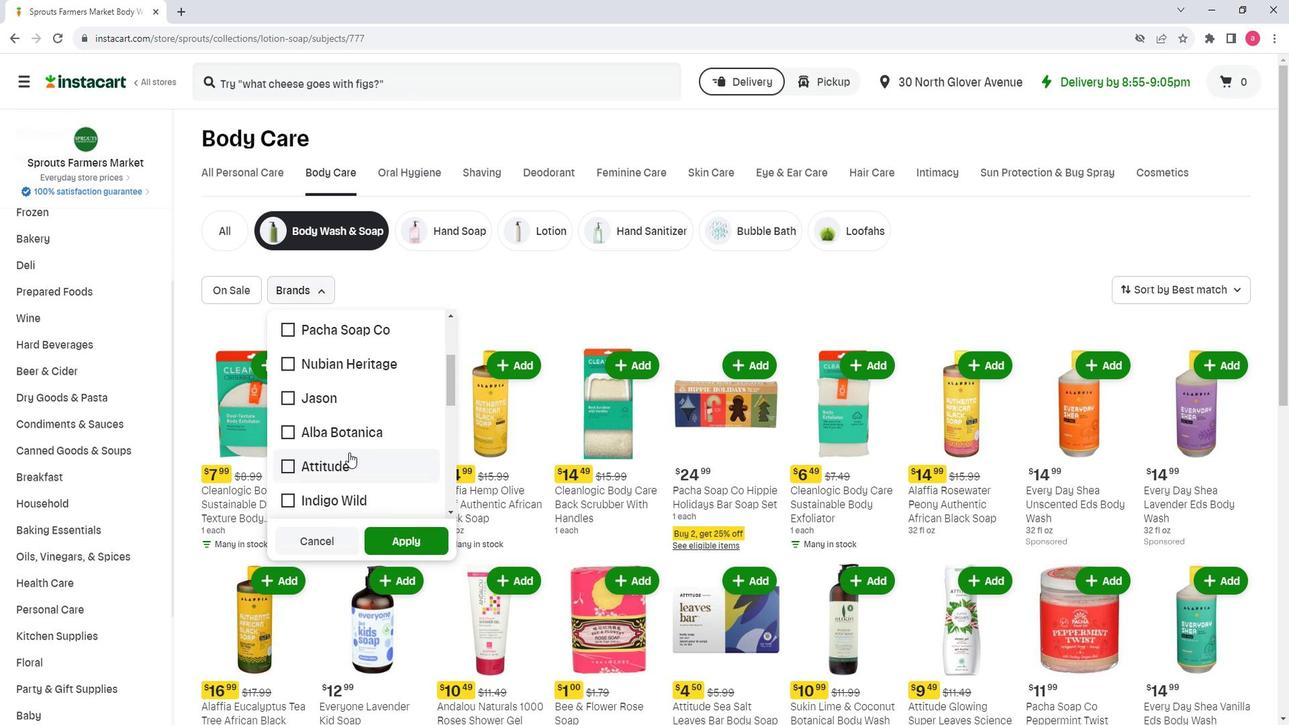 
Action: Mouse moved to (359, 538)
Screenshot: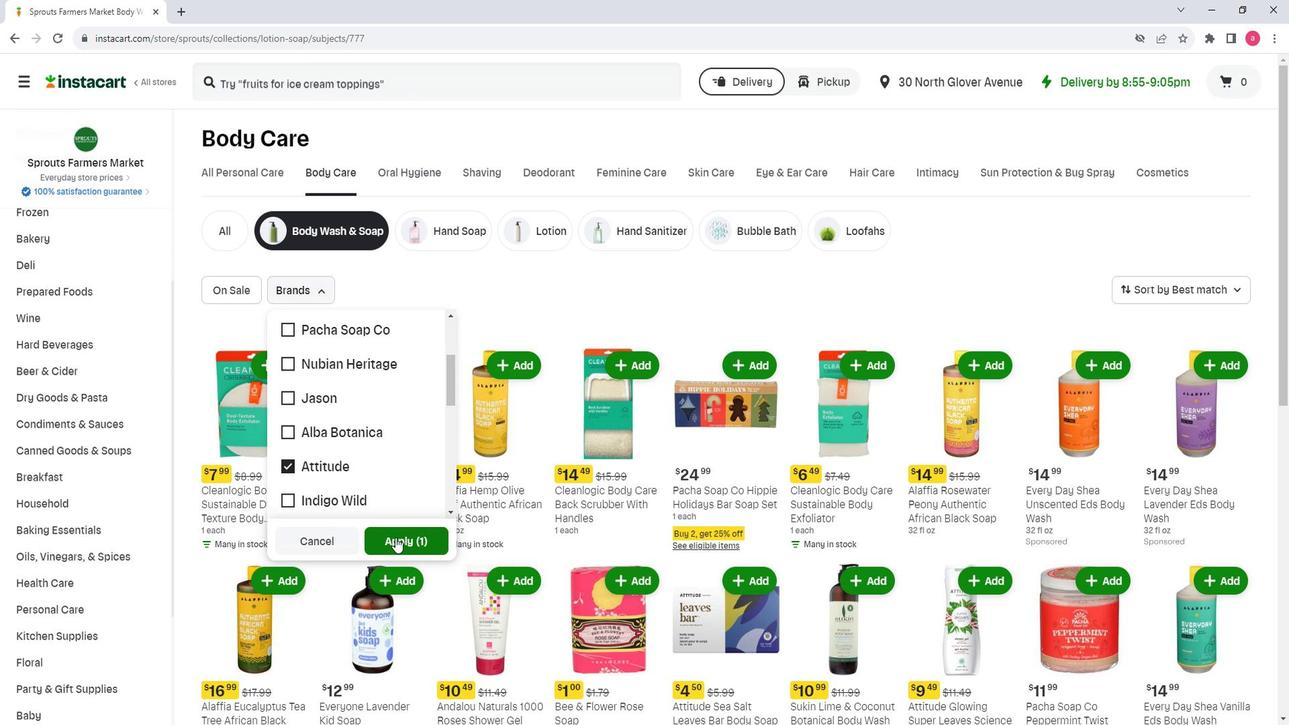 
Action: Mouse pressed left at (359, 538)
Screenshot: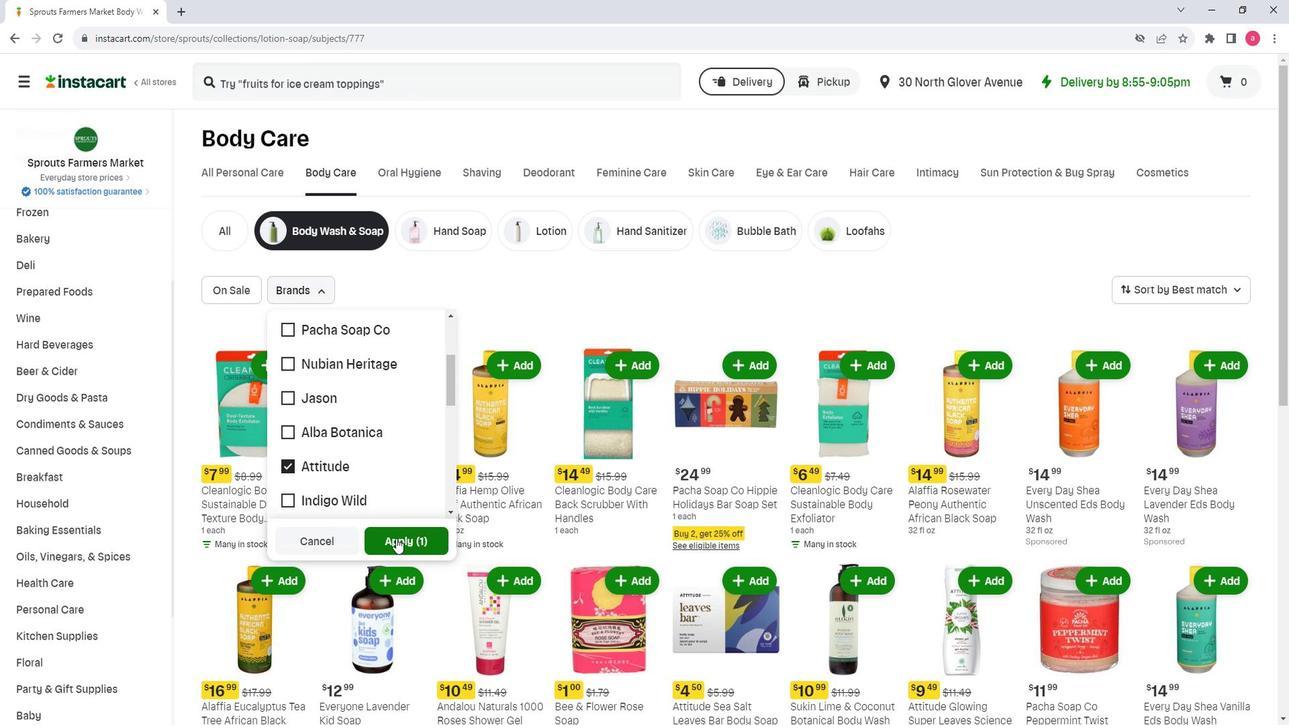 
Action: Mouse moved to (411, 341)
Screenshot: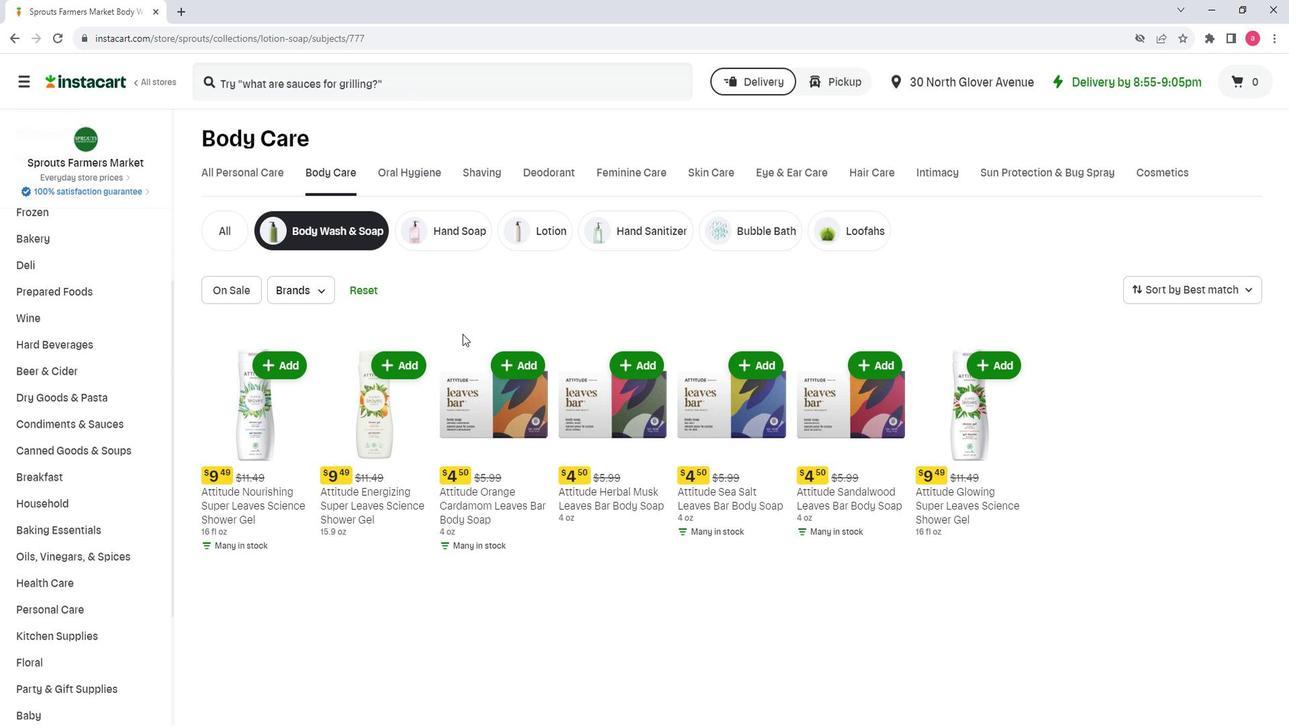 
